 Task: Find a place to stay in Manbij, Syria from 5th to 12th September for 2 guests, with a price range of ₹10,000 to ₹15,000, 1 bedroom, 1 bed, 1 bathroom, and self check-in option.
Action: Mouse moved to (676, 105)
Screenshot: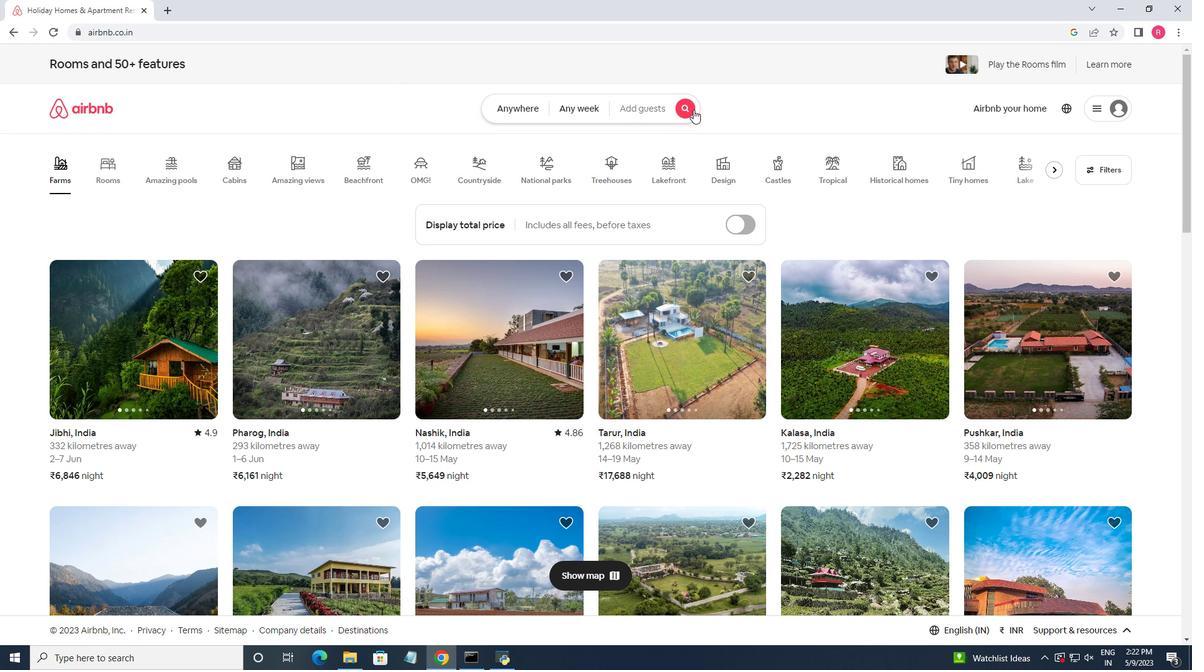
Action: Mouse pressed left at (676, 105)
Screenshot: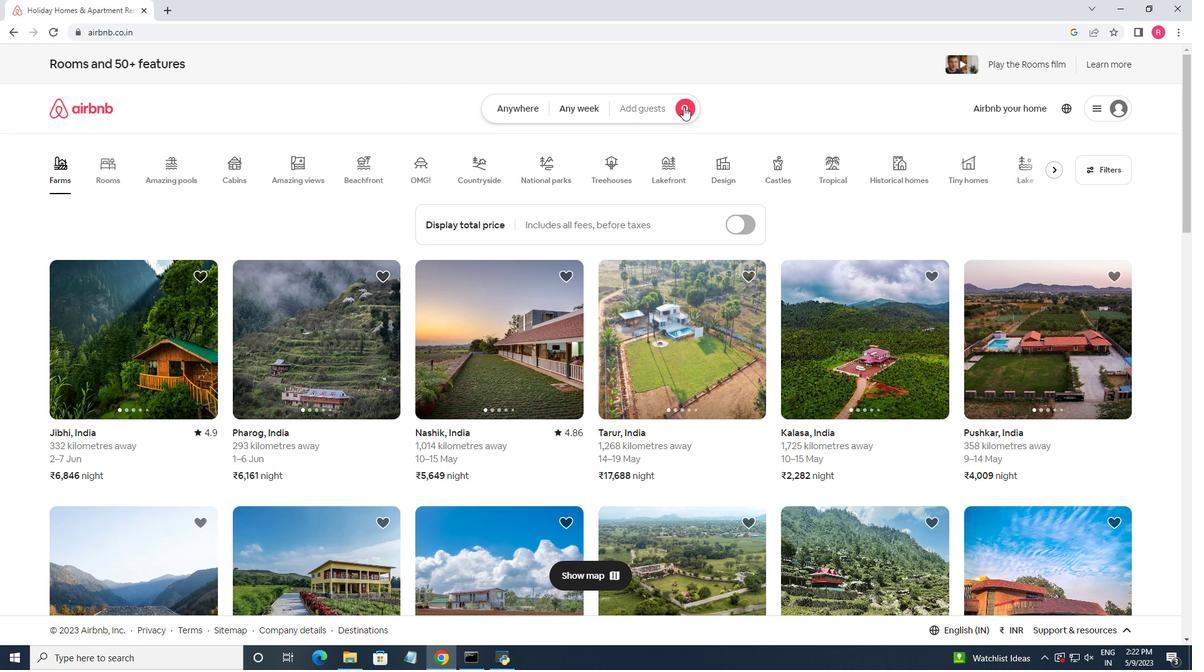 
Action: Mouse moved to (403, 158)
Screenshot: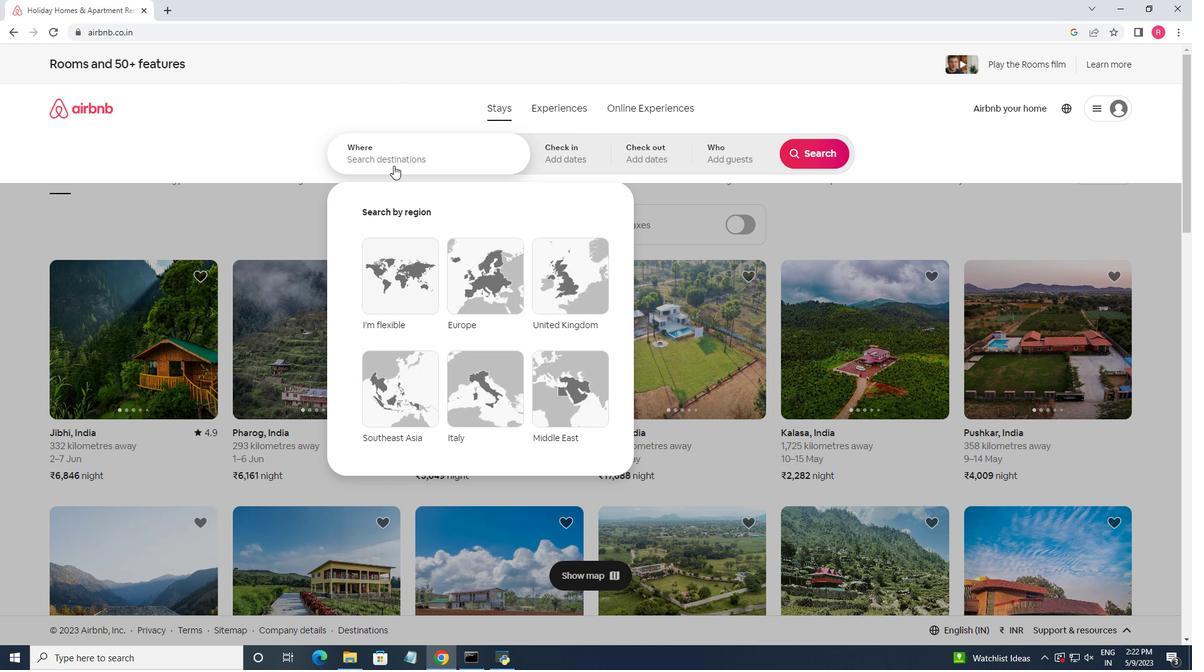 
Action: Mouse pressed left at (403, 158)
Screenshot: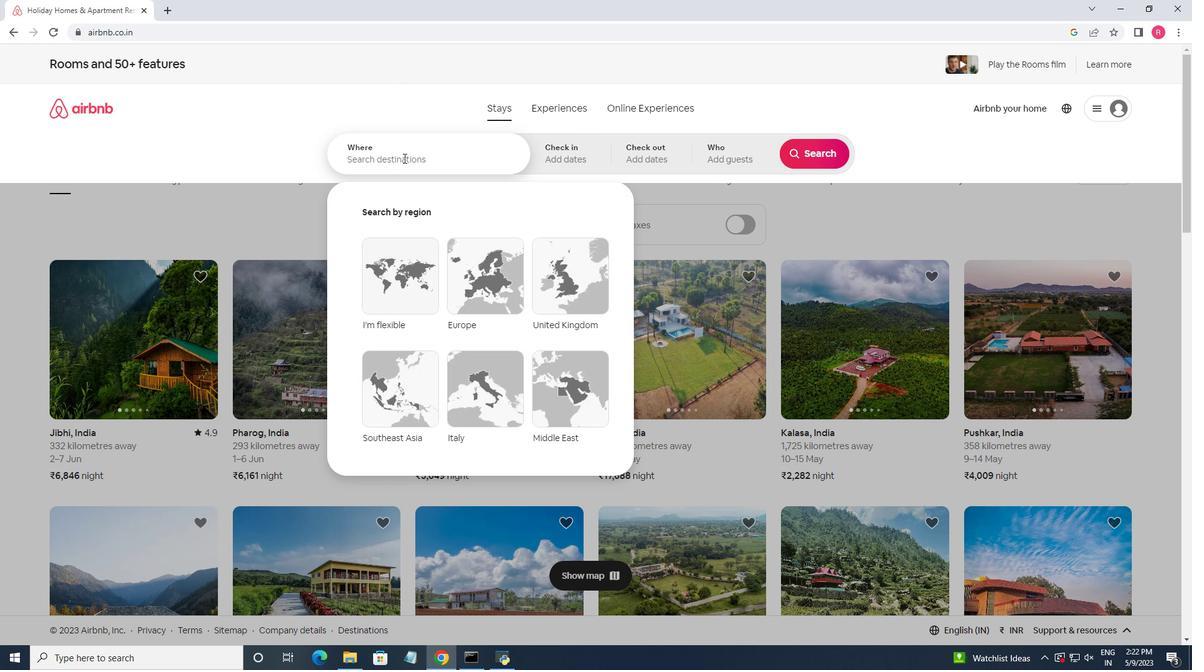
Action: Key pressed <Key.shift>Manbij
Screenshot: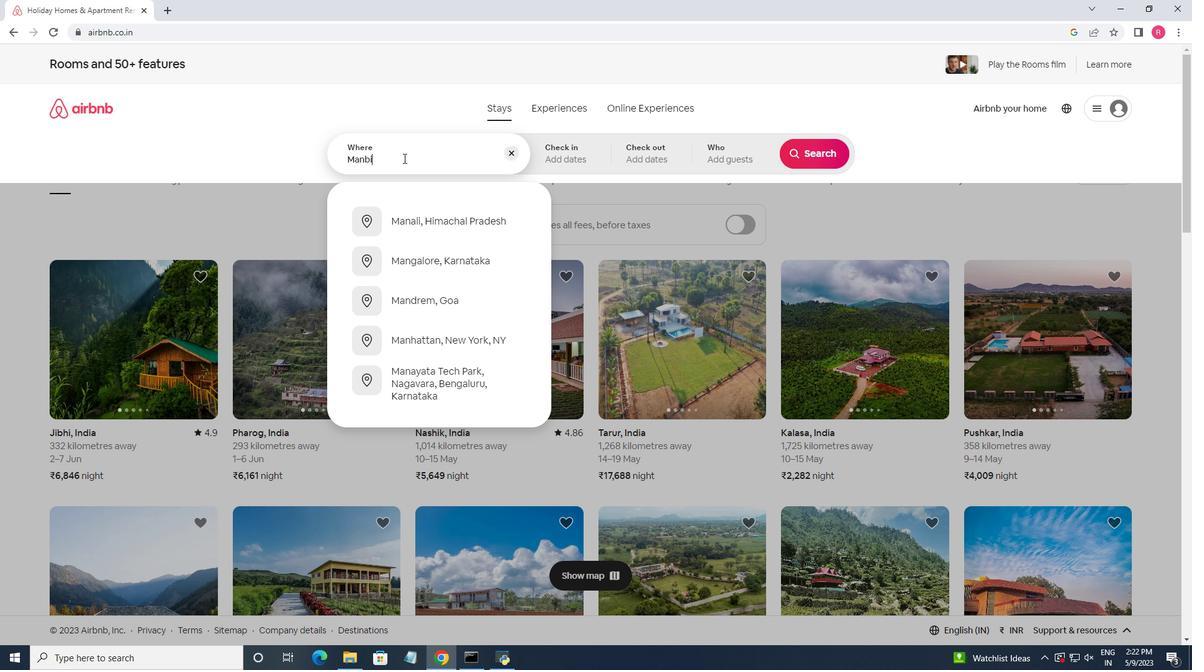 
Action: Mouse moved to (424, 220)
Screenshot: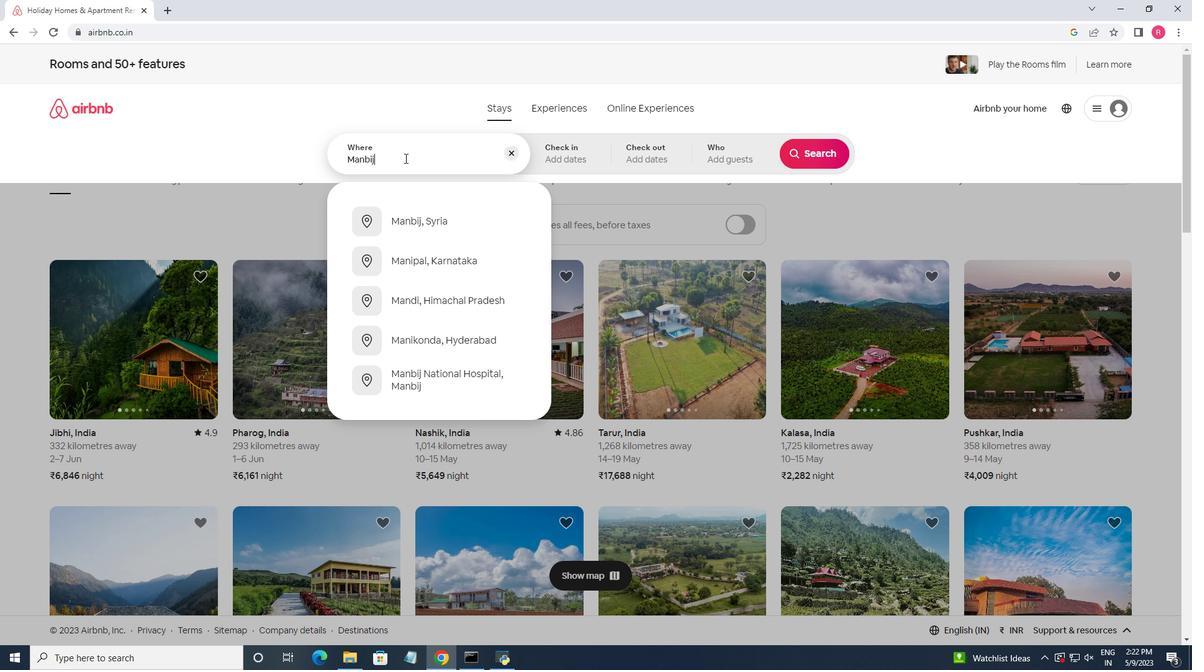 
Action: Mouse pressed left at (424, 220)
Screenshot: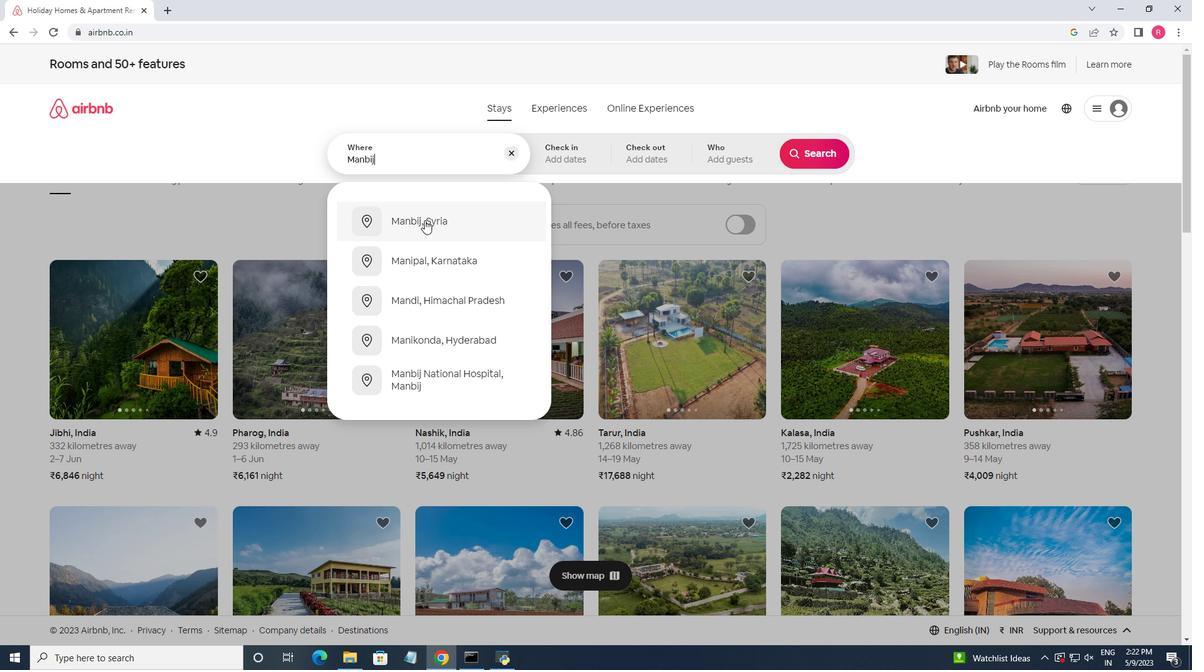 
Action: Mouse moved to (806, 253)
Screenshot: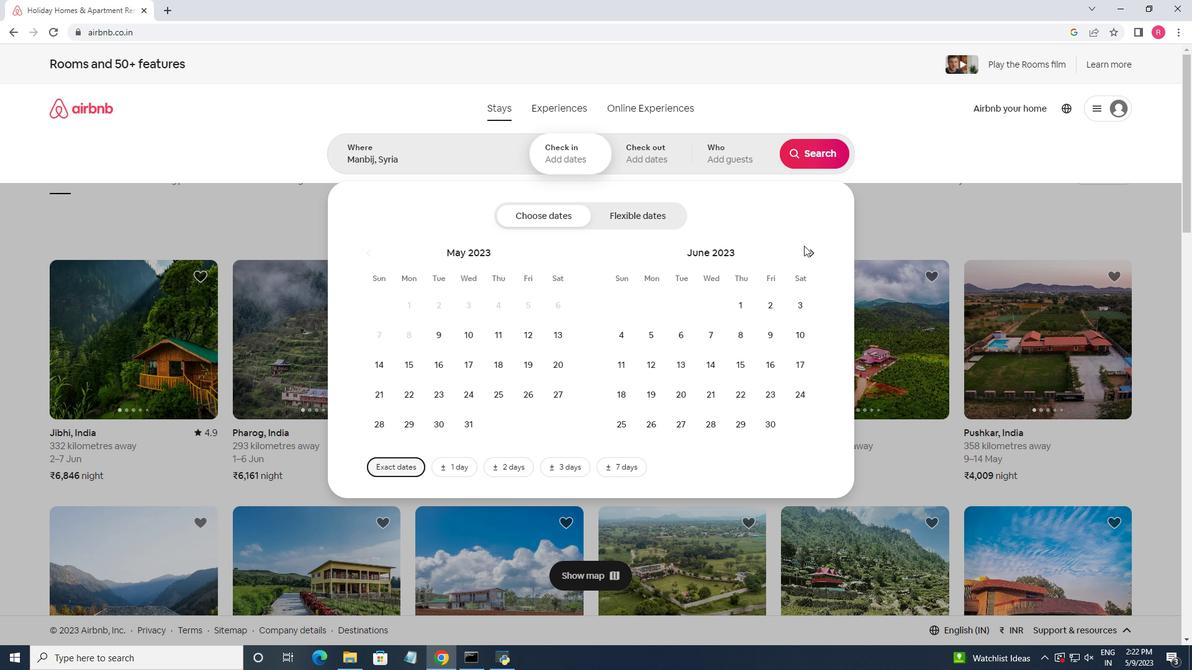 
Action: Mouse pressed left at (806, 253)
Screenshot: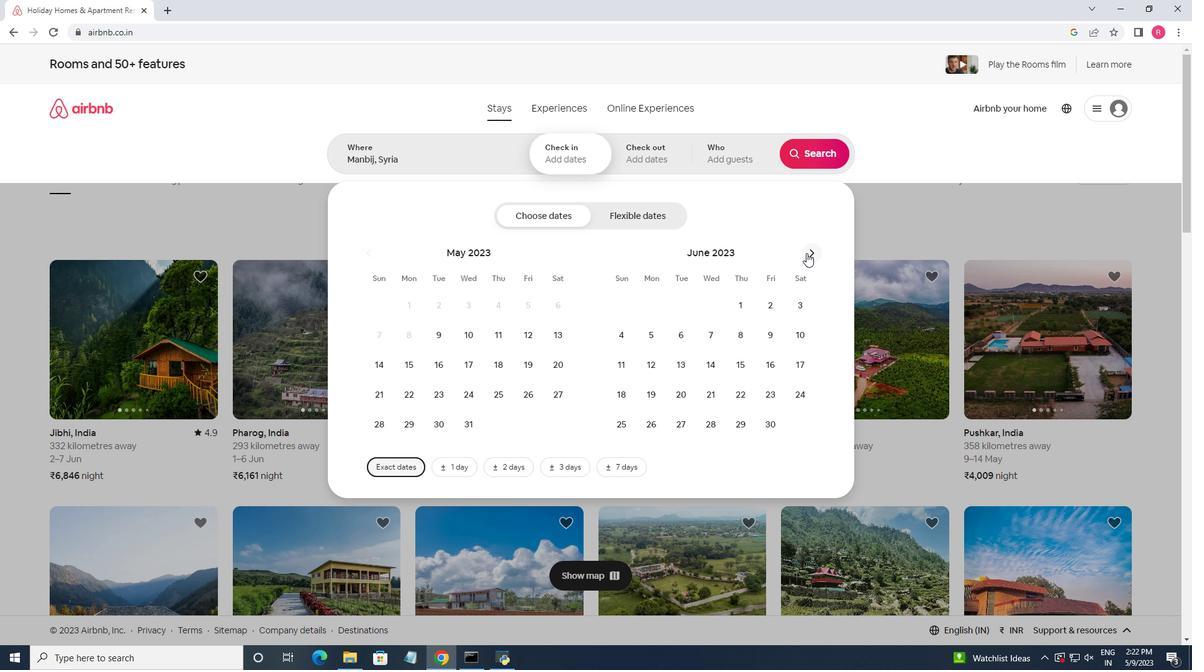 
Action: Mouse pressed left at (806, 253)
Screenshot: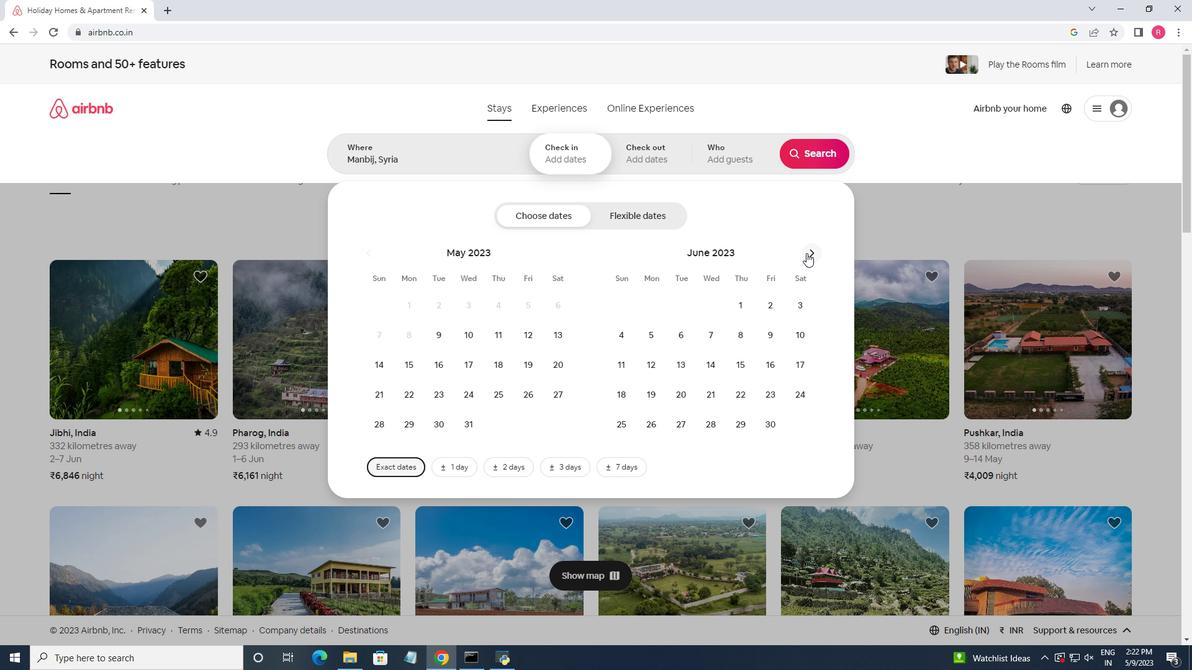 
Action: Mouse pressed left at (806, 253)
Screenshot: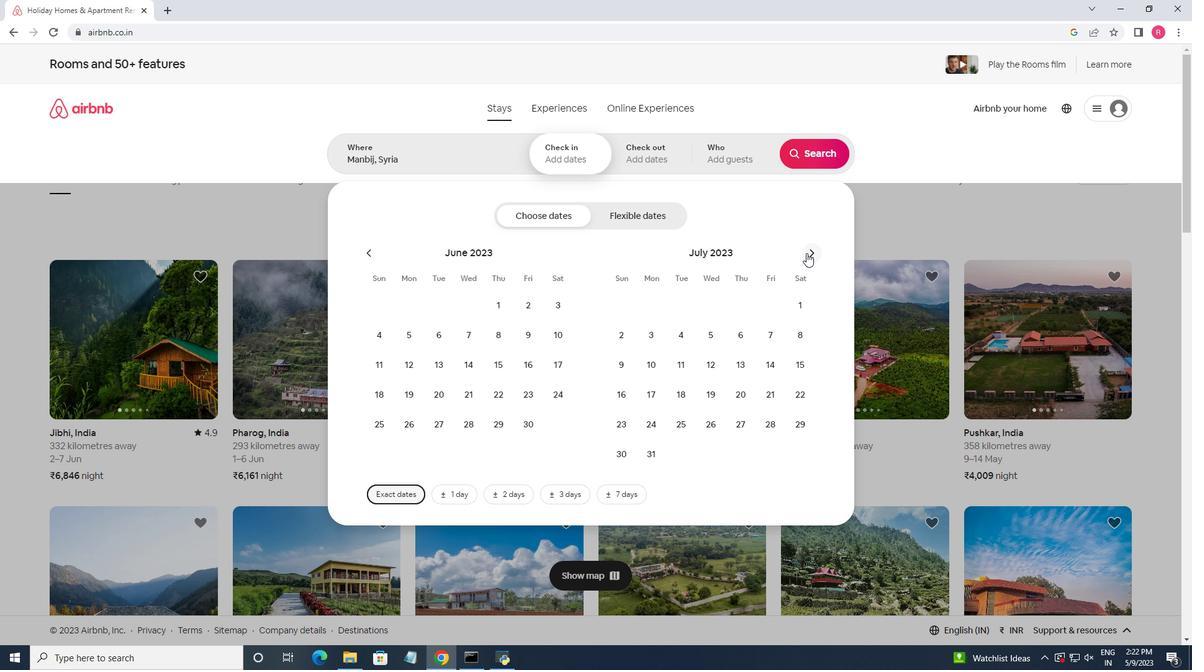 
Action: Mouse pressed left at (806, 253)
Screenshot: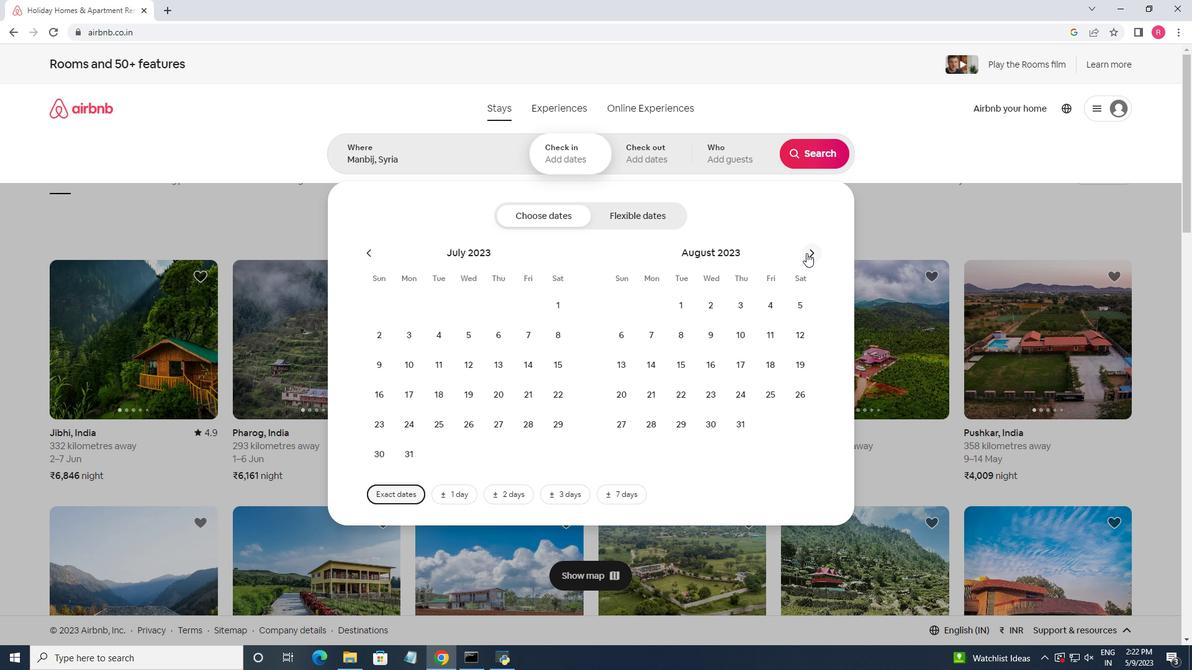
Action: Mouse moved to (693, 335)
Screenshot: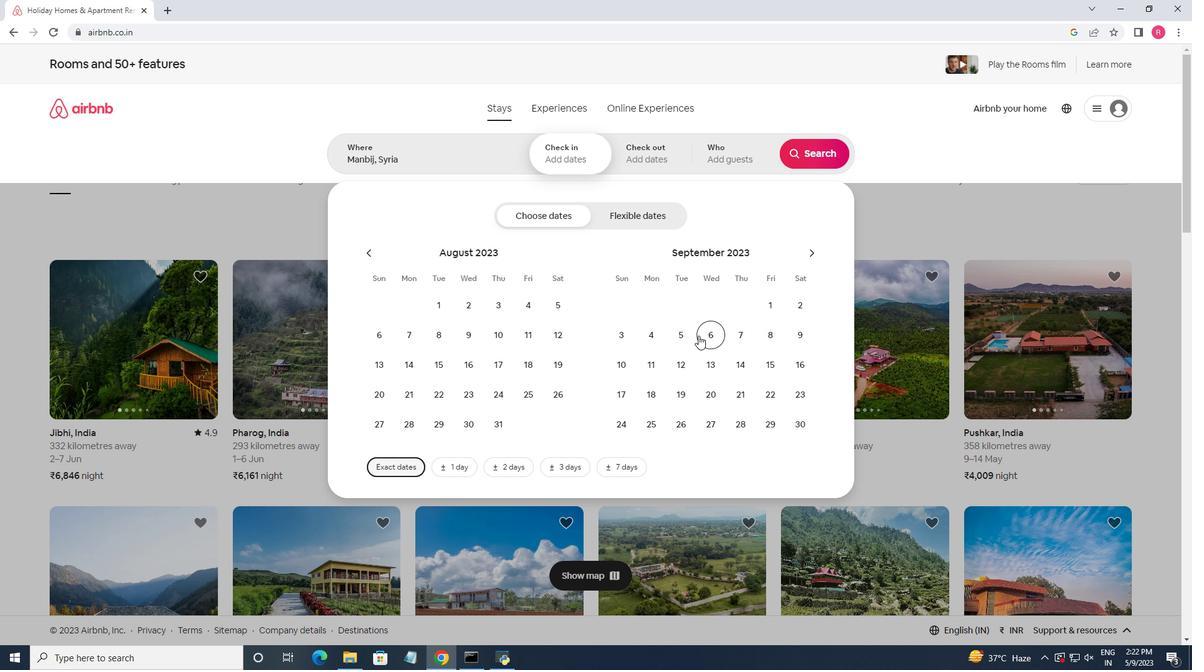 
Action: Mouse pressed left at (693, 335)
Screenshot: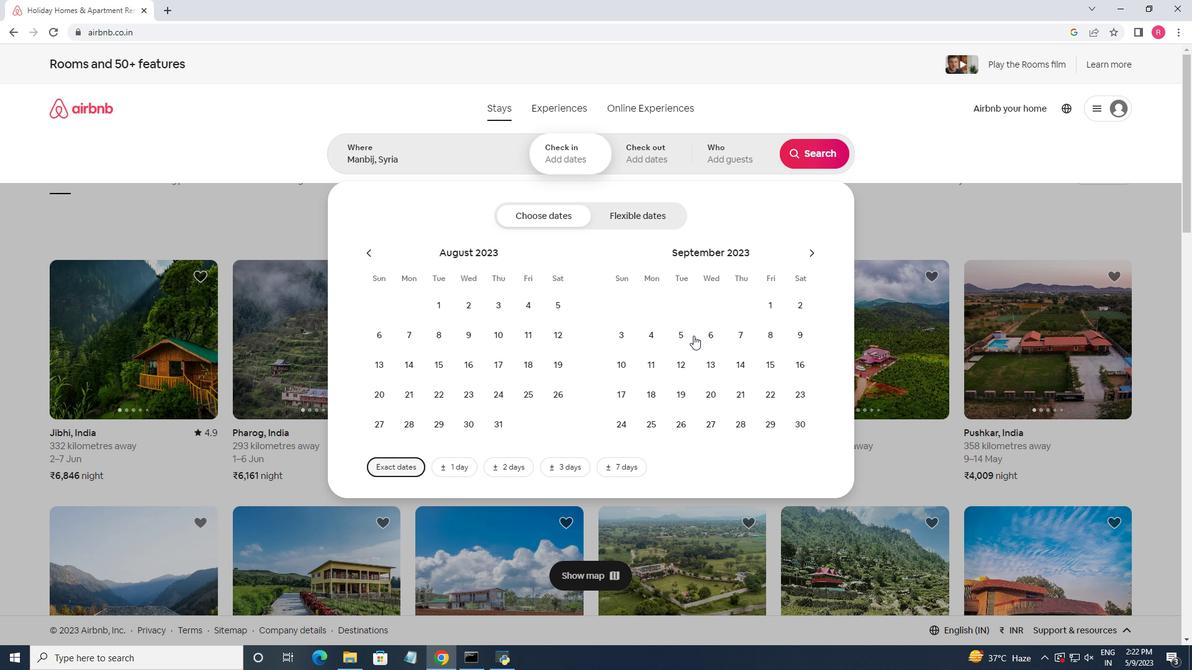 
Action: Mouse moved to (684, 359)
Screenshot: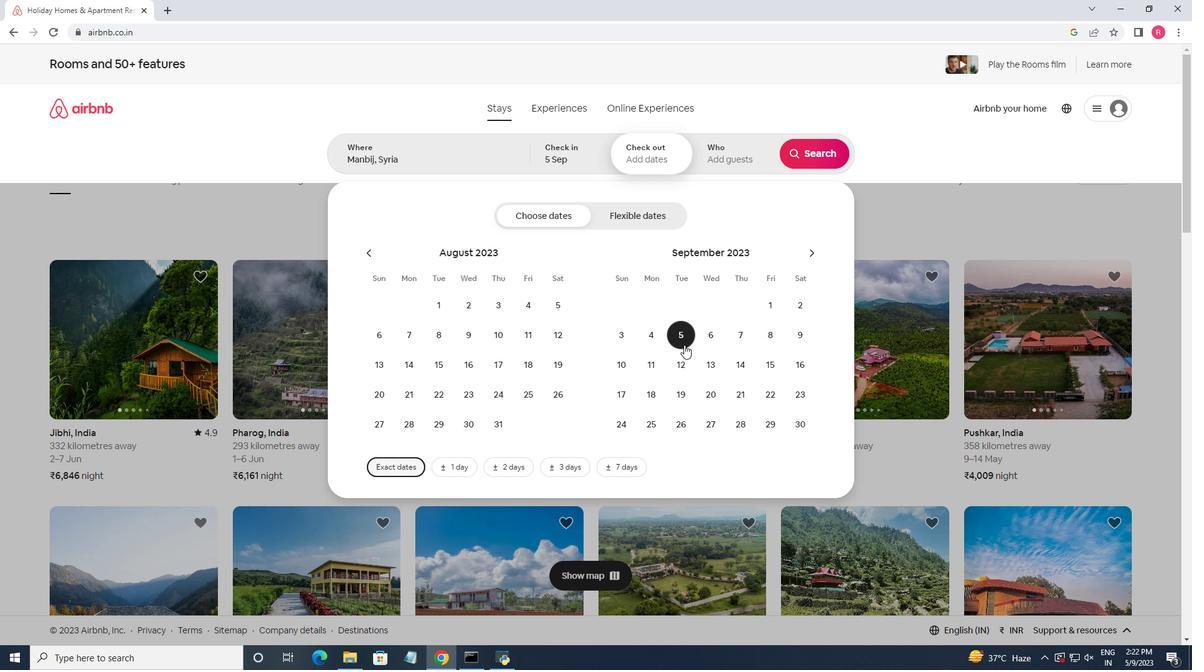 
Action: Mouse pressed left at (684, 359)
Screenshot: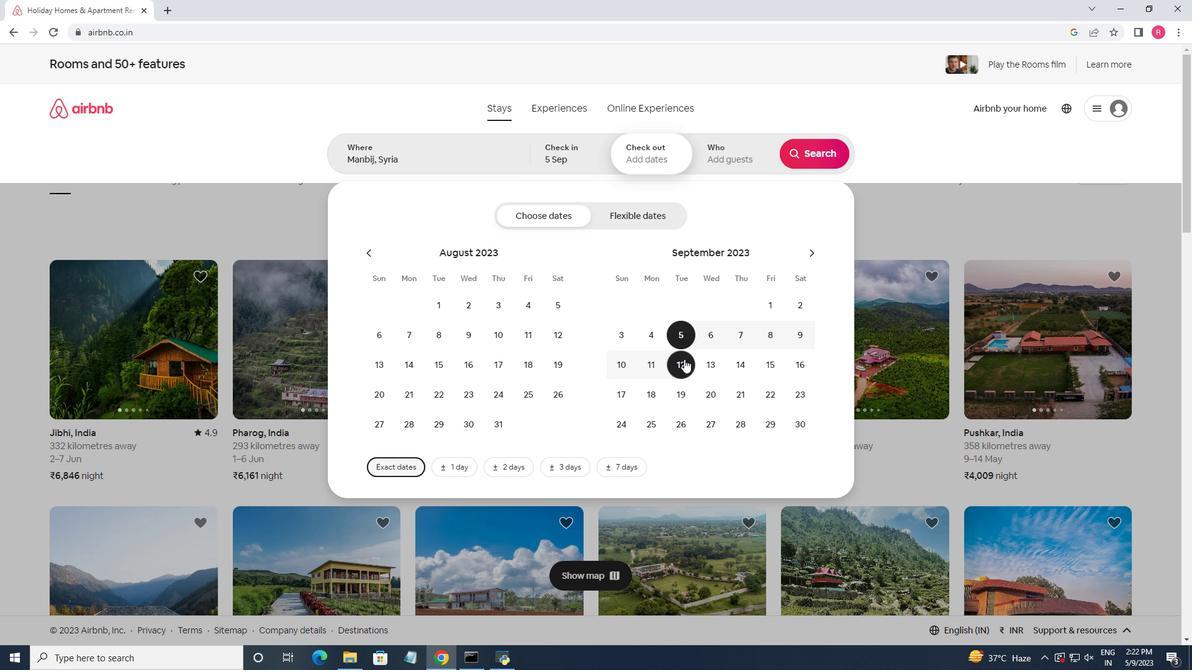 
Action: Mouse moved to (728, 148)
Screenshot: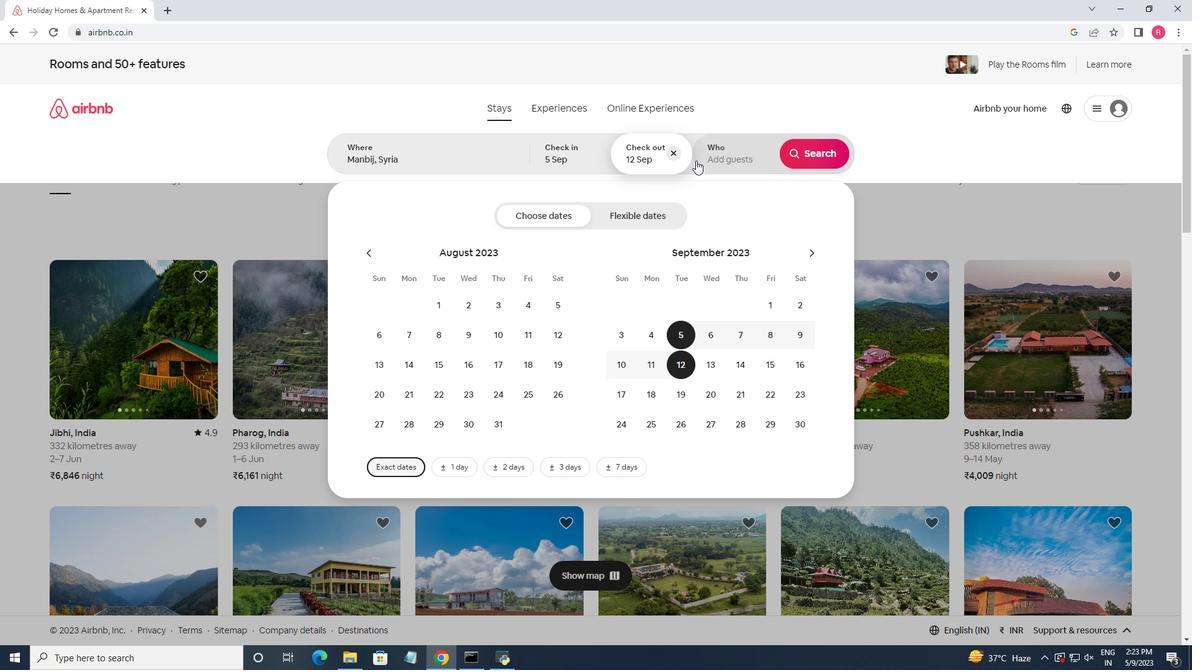
Action: Mouse pressed left at (728, 148)
Screenshot: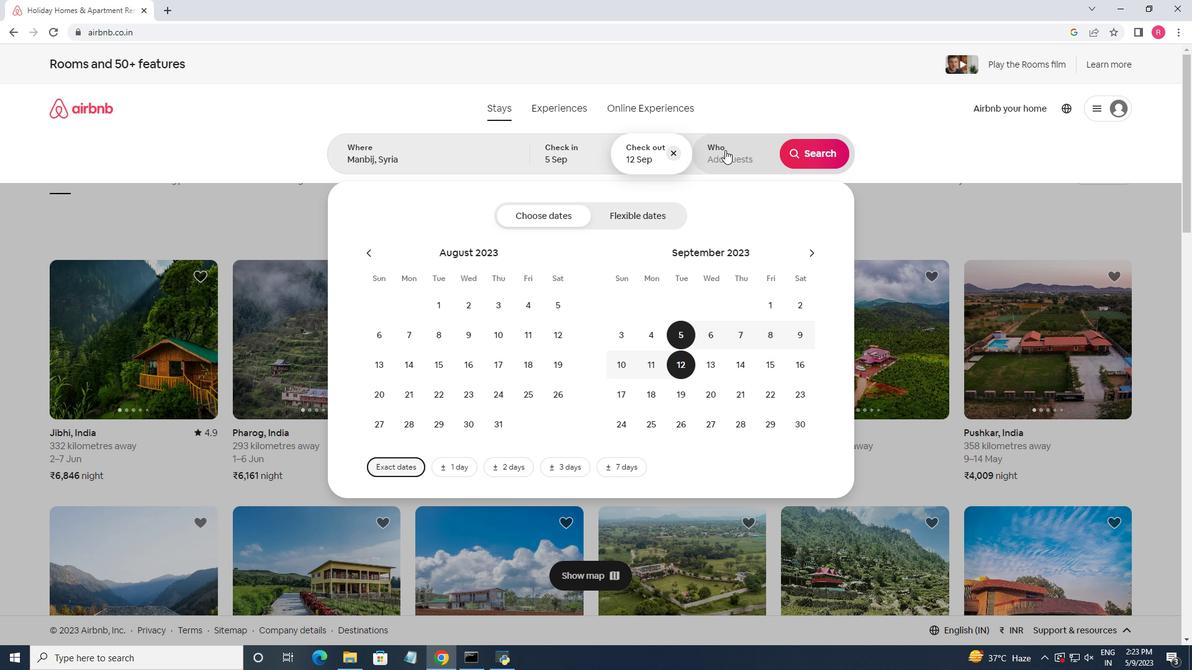 
Action: Mouse moved to (815, 218)
Screenshot: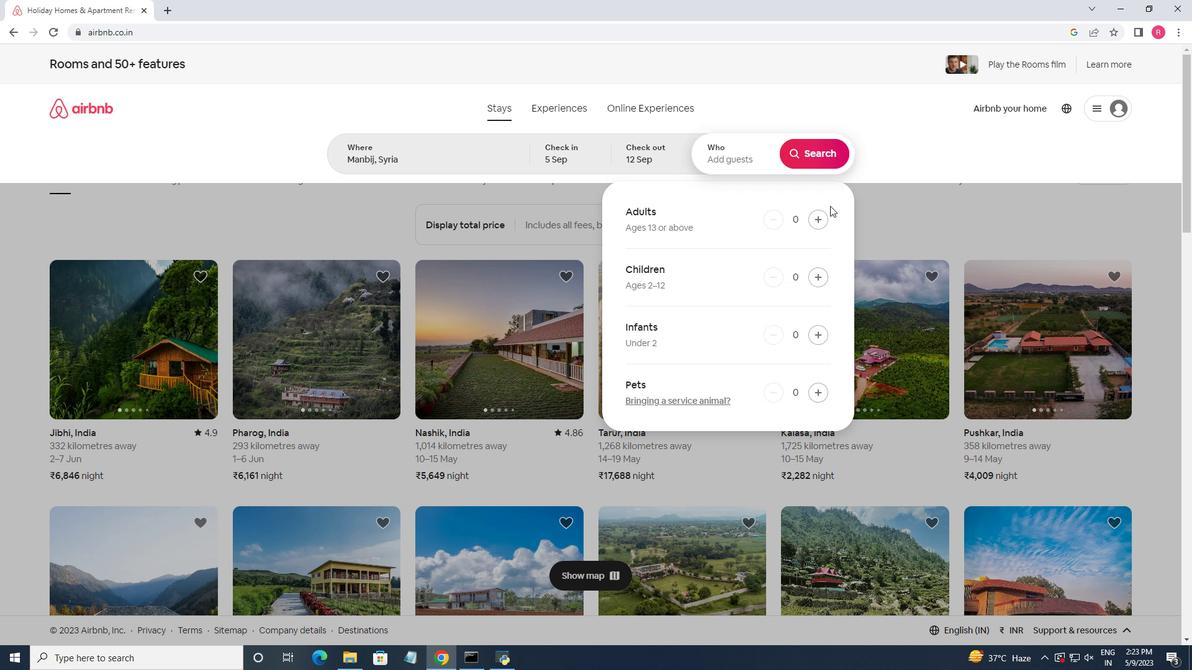 
Action: Mouse pressed left at (815, 218)
Screenshot: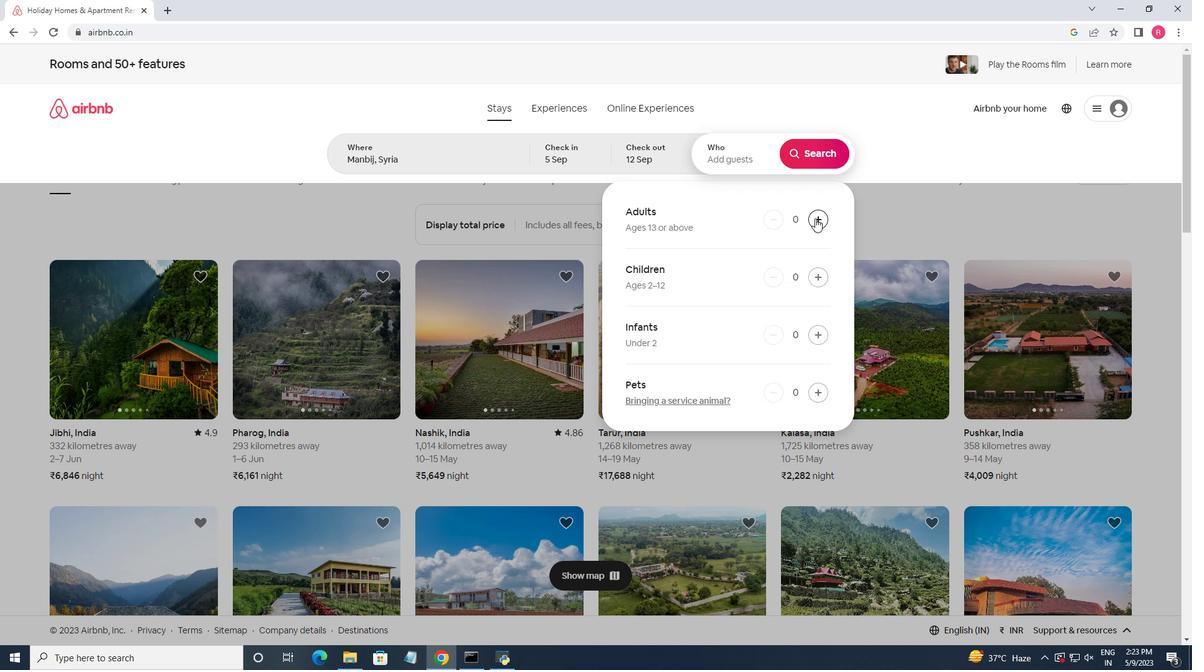 
Action: Mouse pressed left at (815, 218)
Screenshot: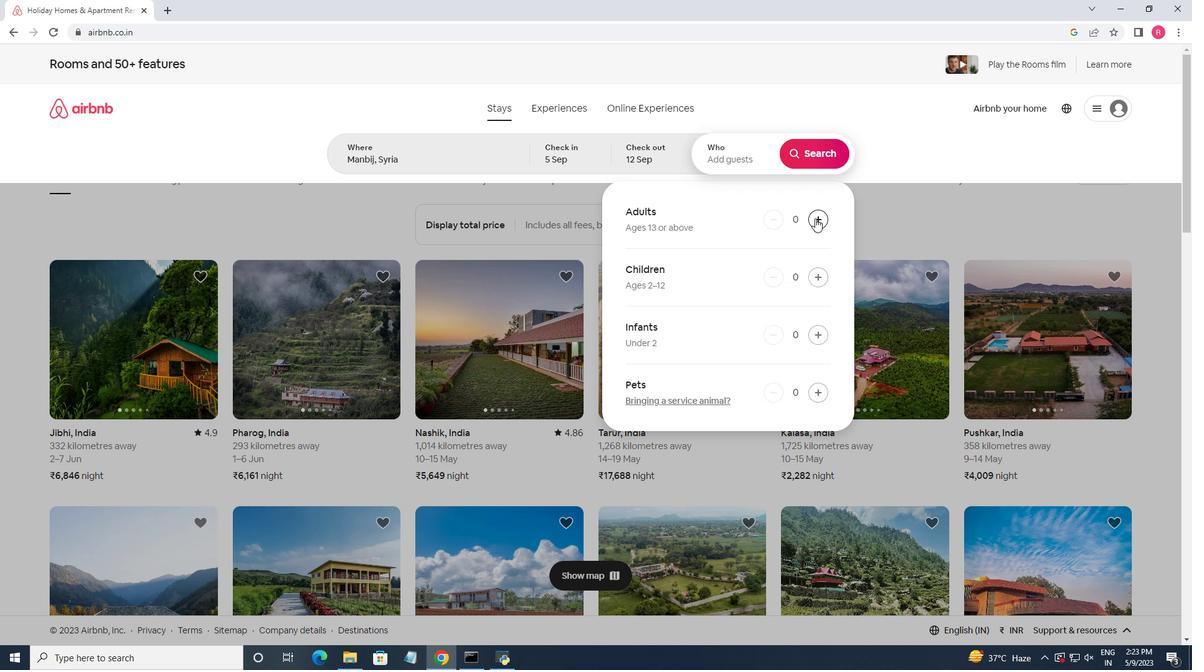 
Action: Mouse moved to (805, 150)
Screenshot: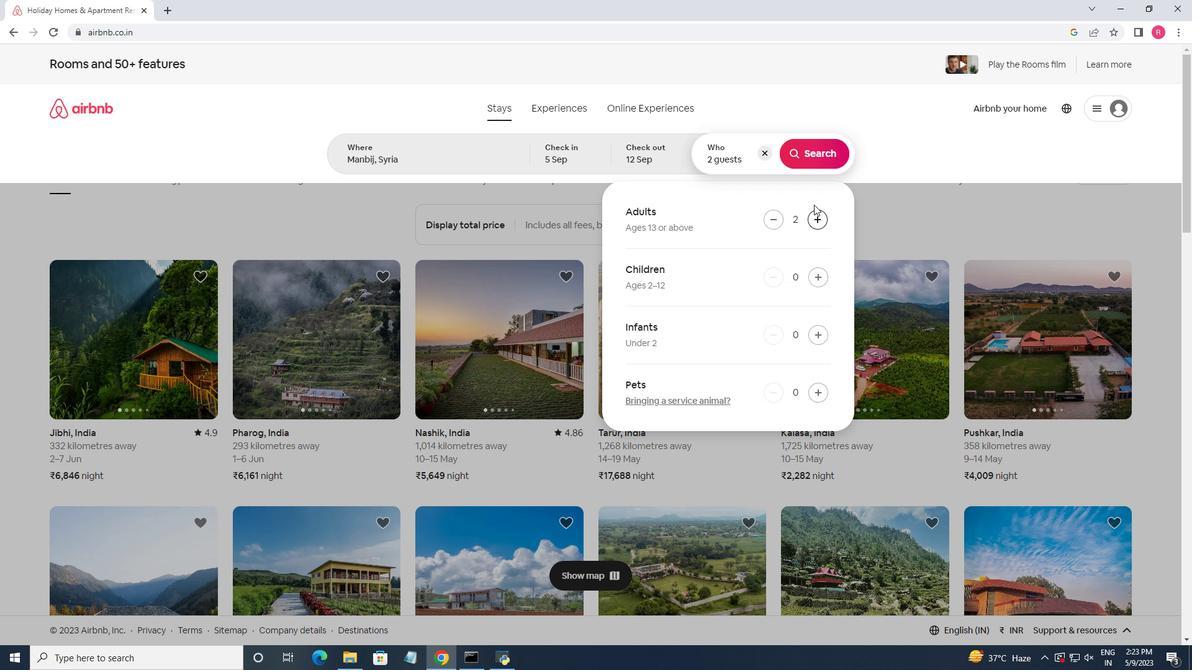 
Action: Mouse pressed left at (805, 150)
Screenshot: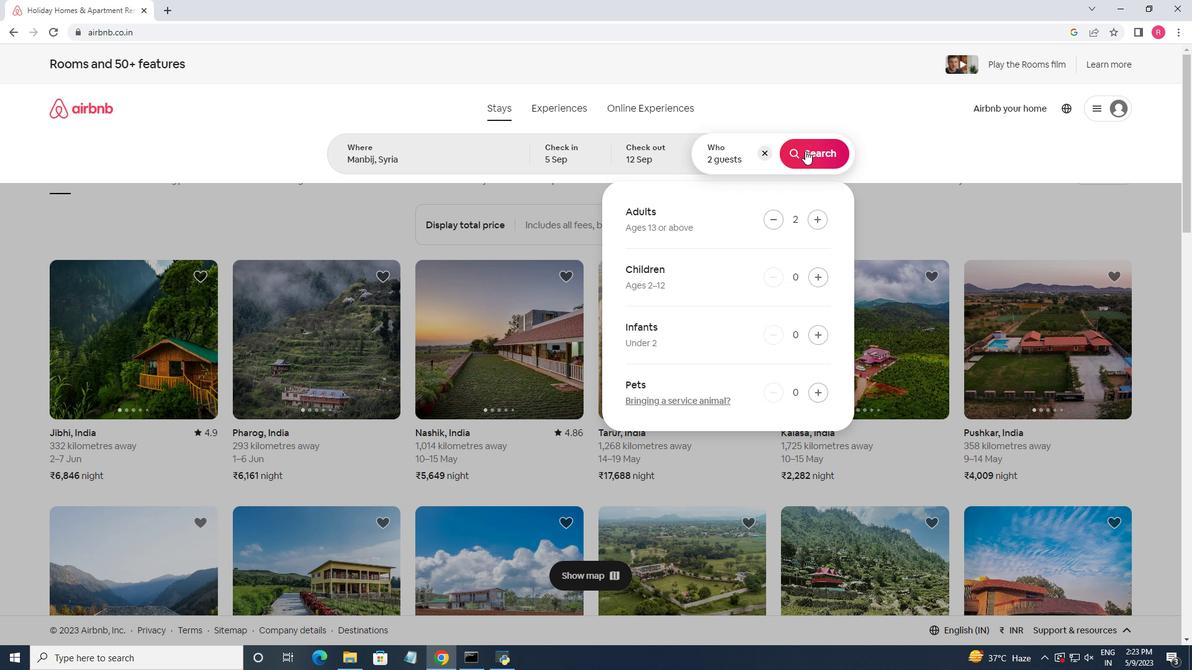 
Action: Mouse moved to (1129, 119)
Screenshot: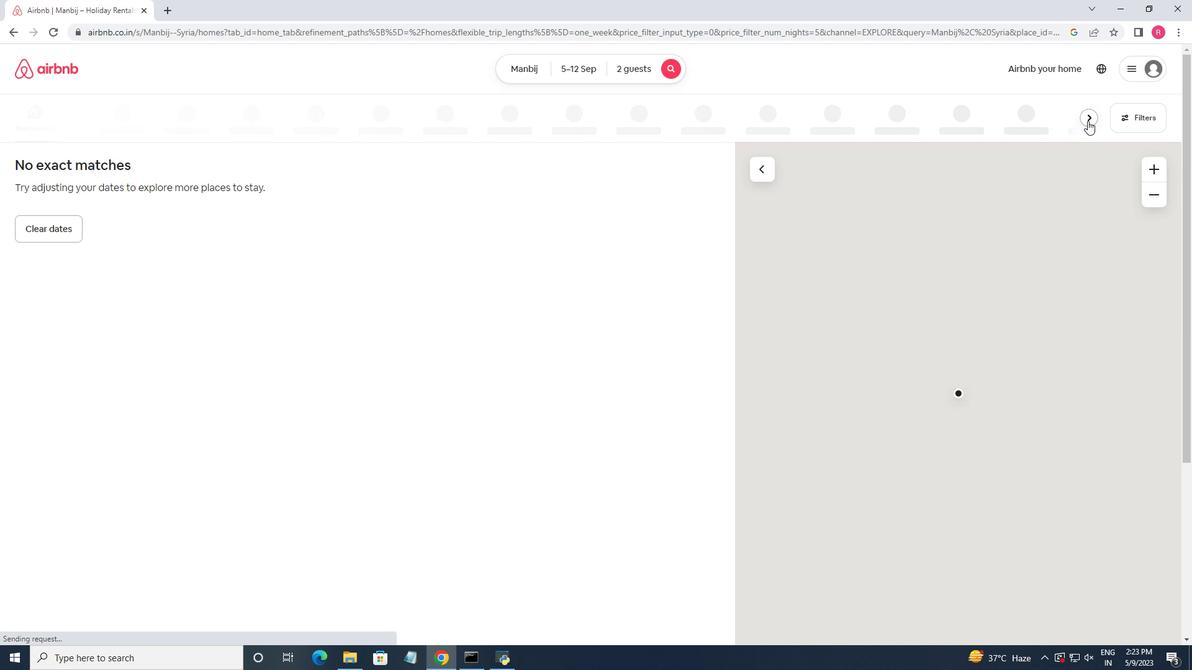 
Action: Mouse pressed left at (1129, 119)
Screenshot: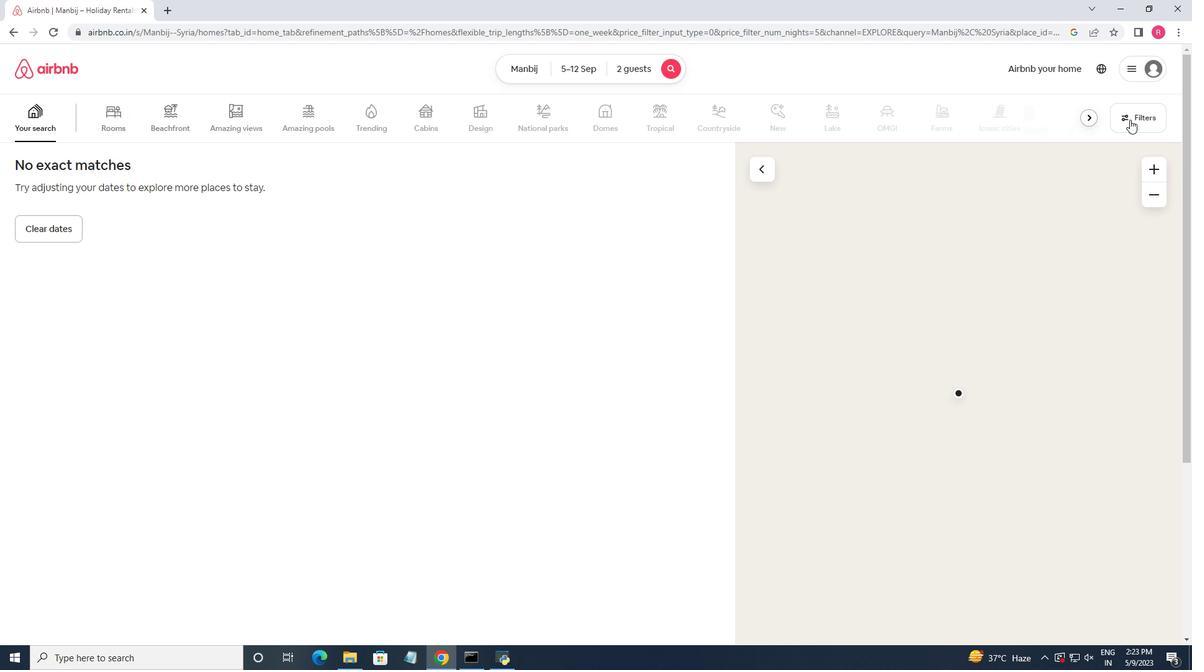 
Action: Mouse moved to (694, 325)
Screenshot: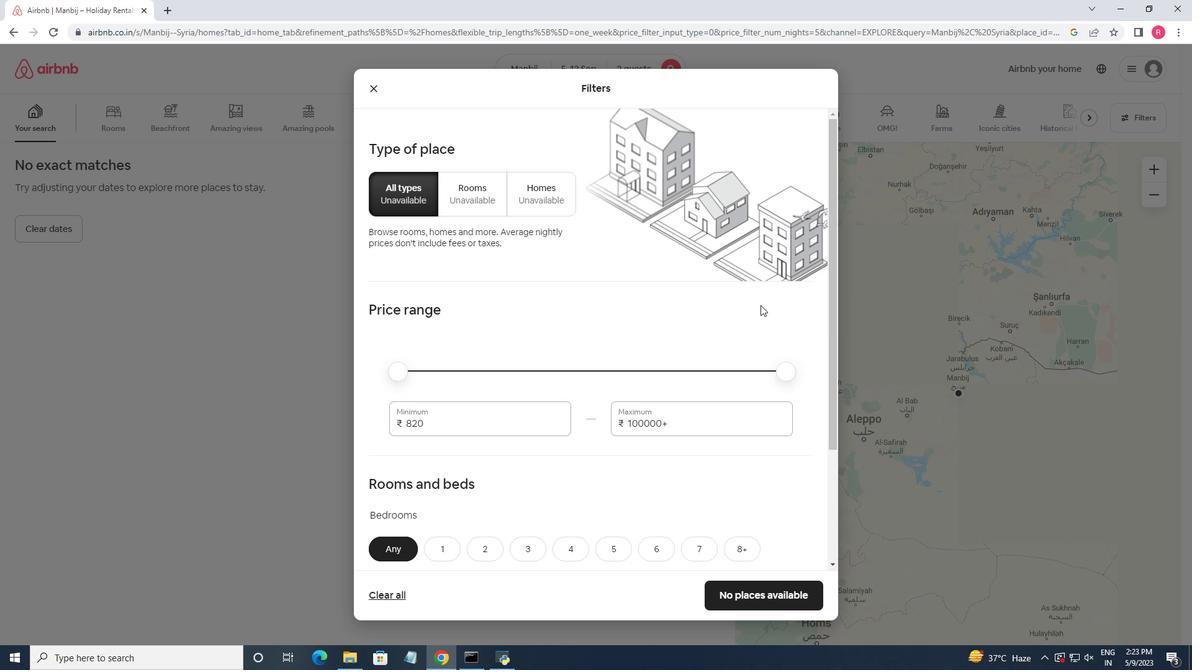 
Action: Mouse scrolled (694, 325) with delta (0, 0)
Screenshot: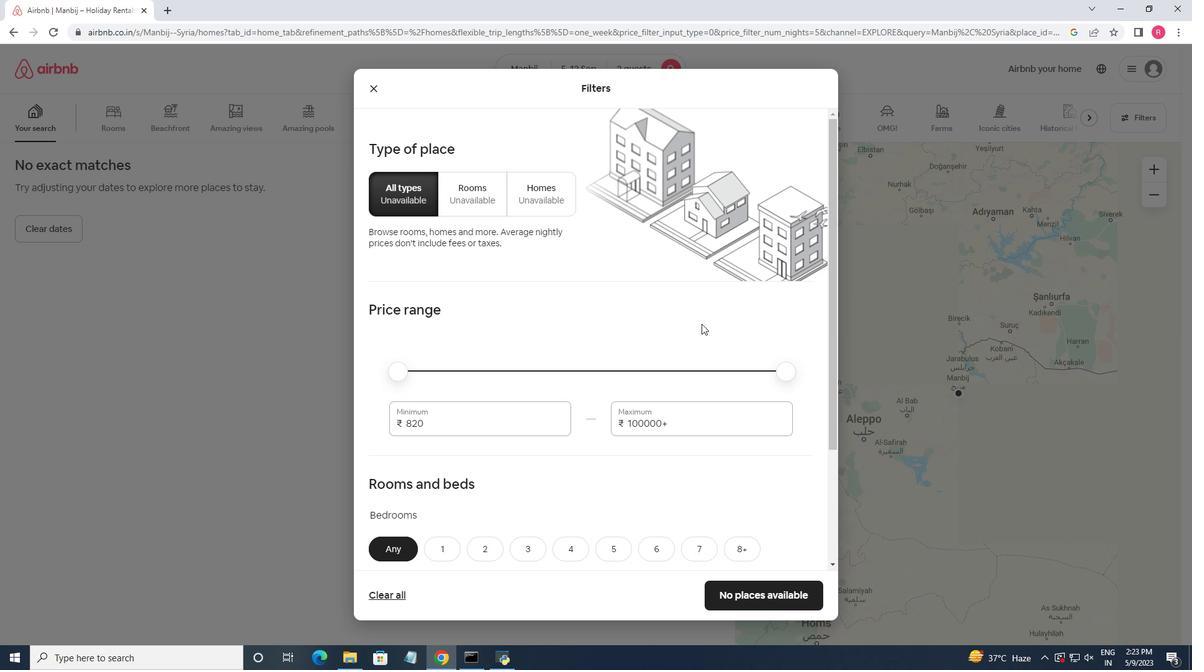 
Action: Mouse moved to (463, 350)
Screenshot: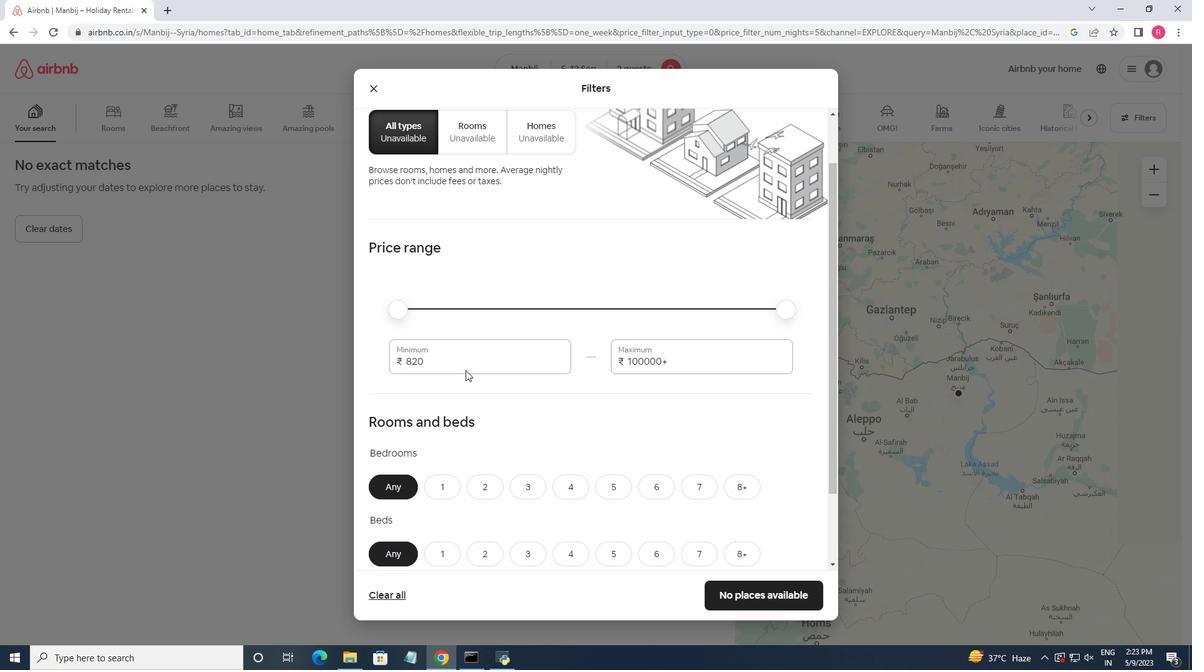 
Action: Mouse pressed left at (463, 350)
Screenshot: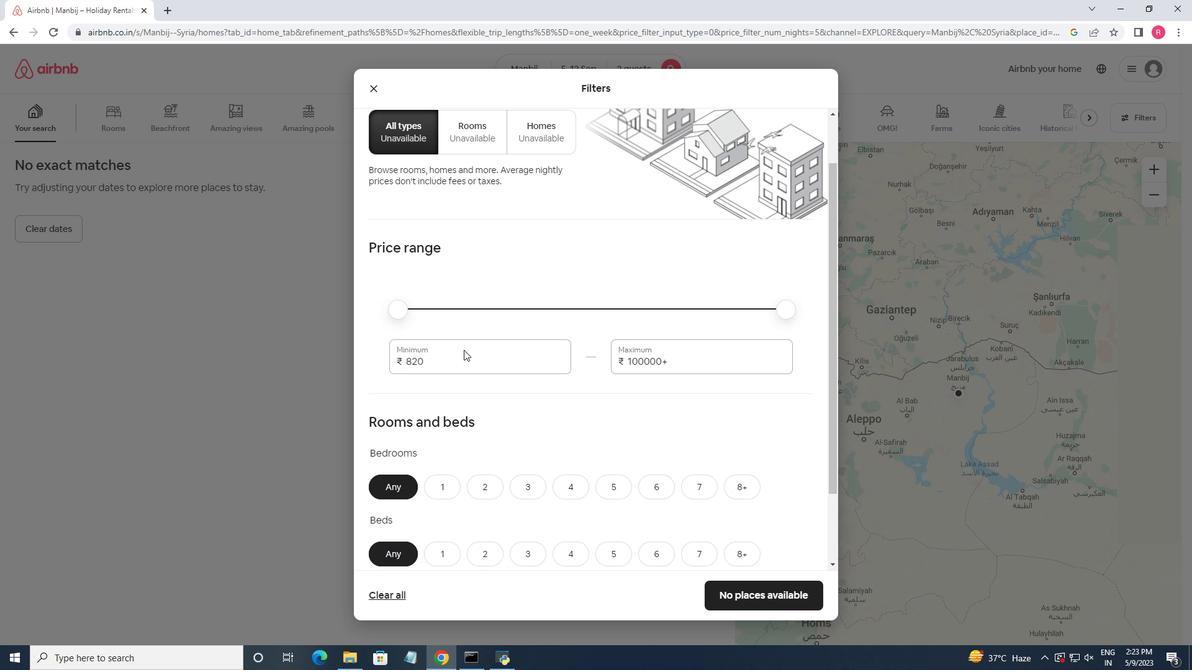 
Action: Mouse moved to (462, 350)
Screenshot: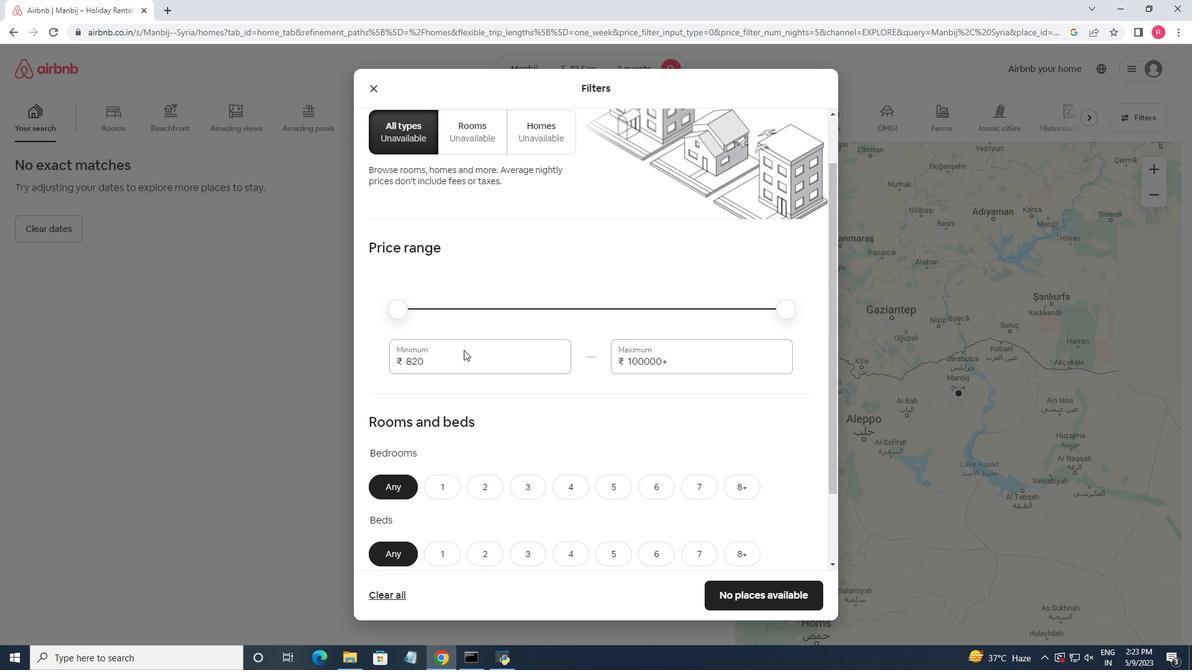 
Action: Mouse pressed left at (462, 350)
Screenshot: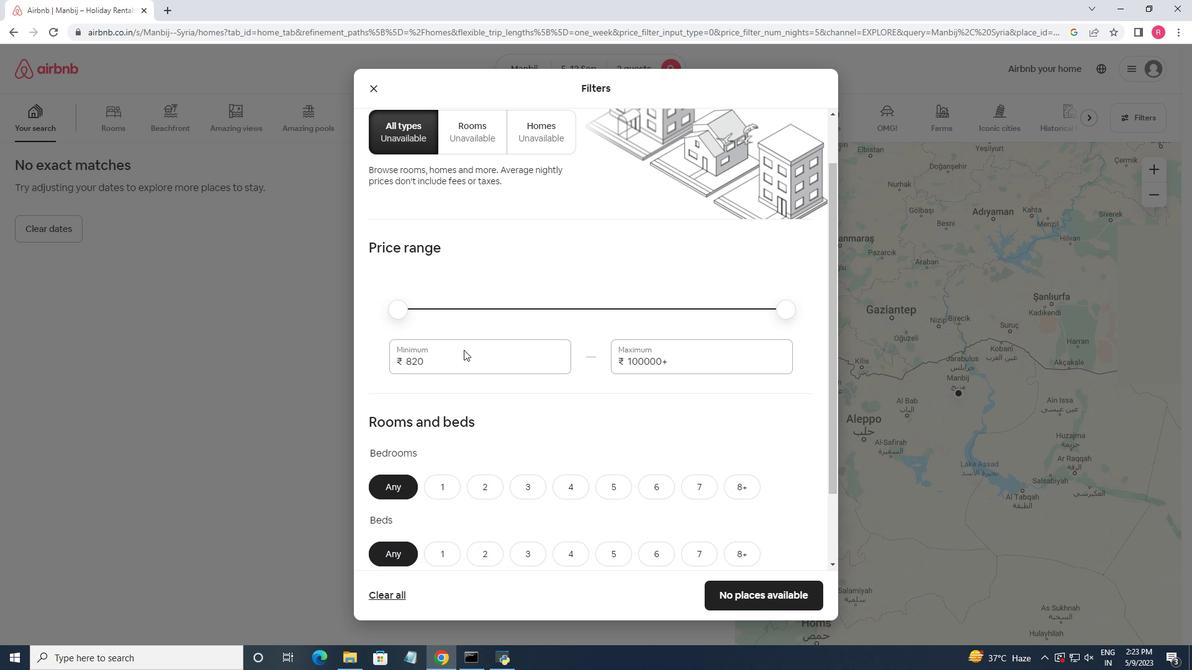 
Action: Mouse moved to (448, 340)
Screenshot: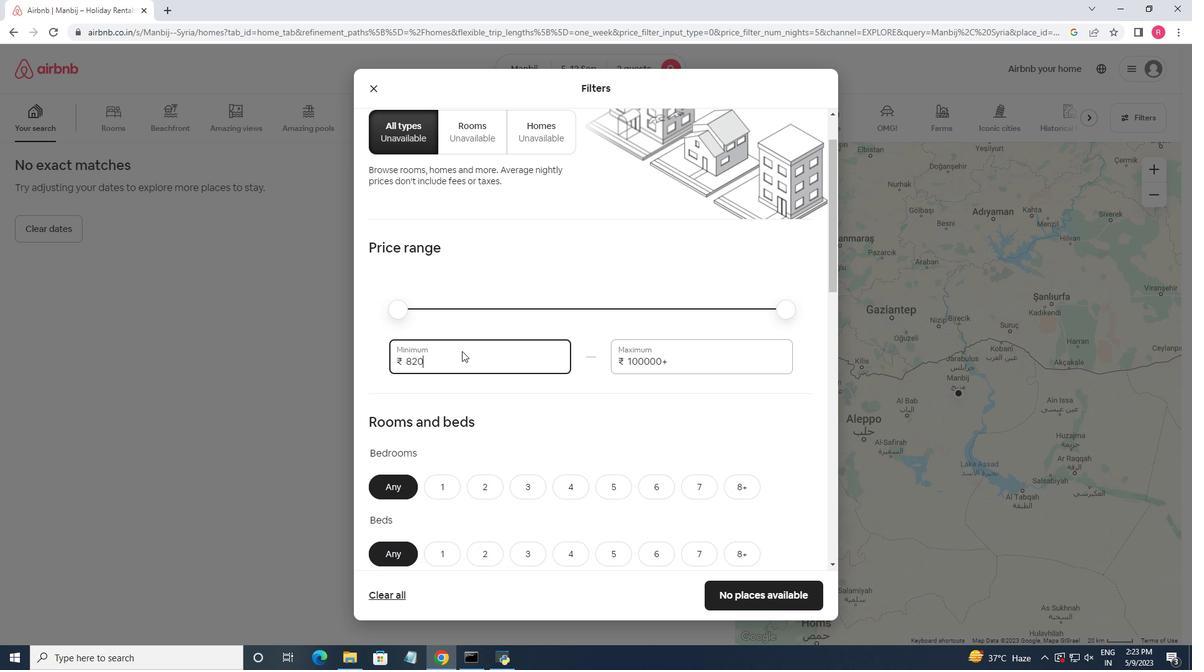 
Action: Mouse pressed left at (448, 340)
Screenshot: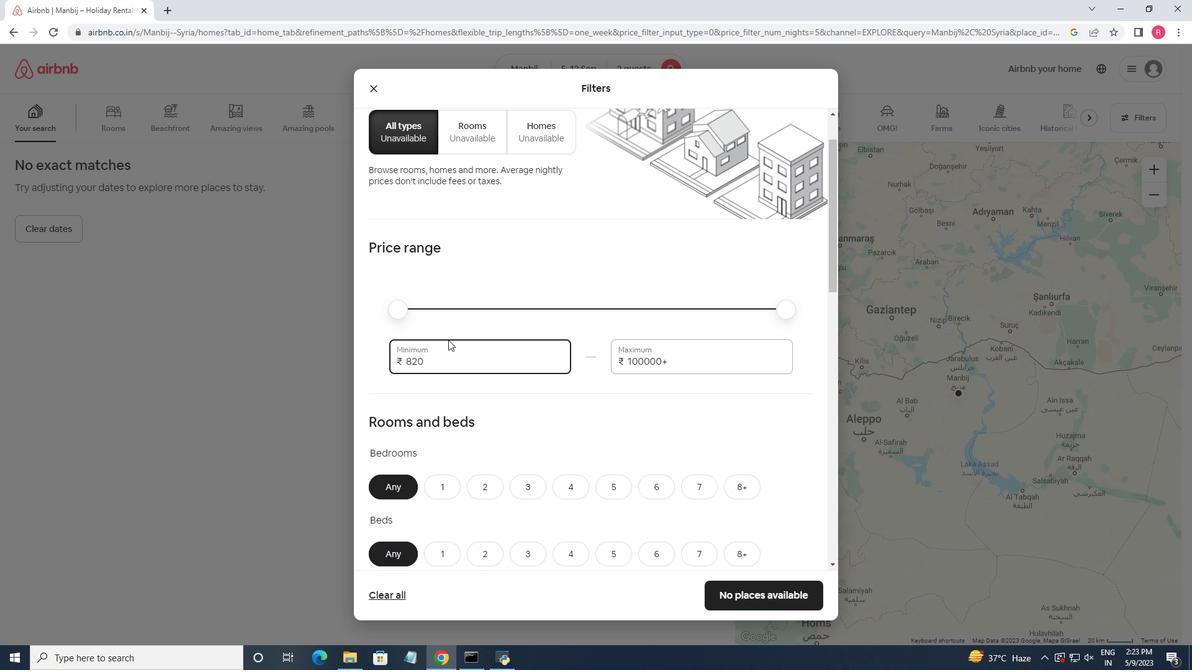 
Action: Mouse moved to (448, 360)
Screenshot: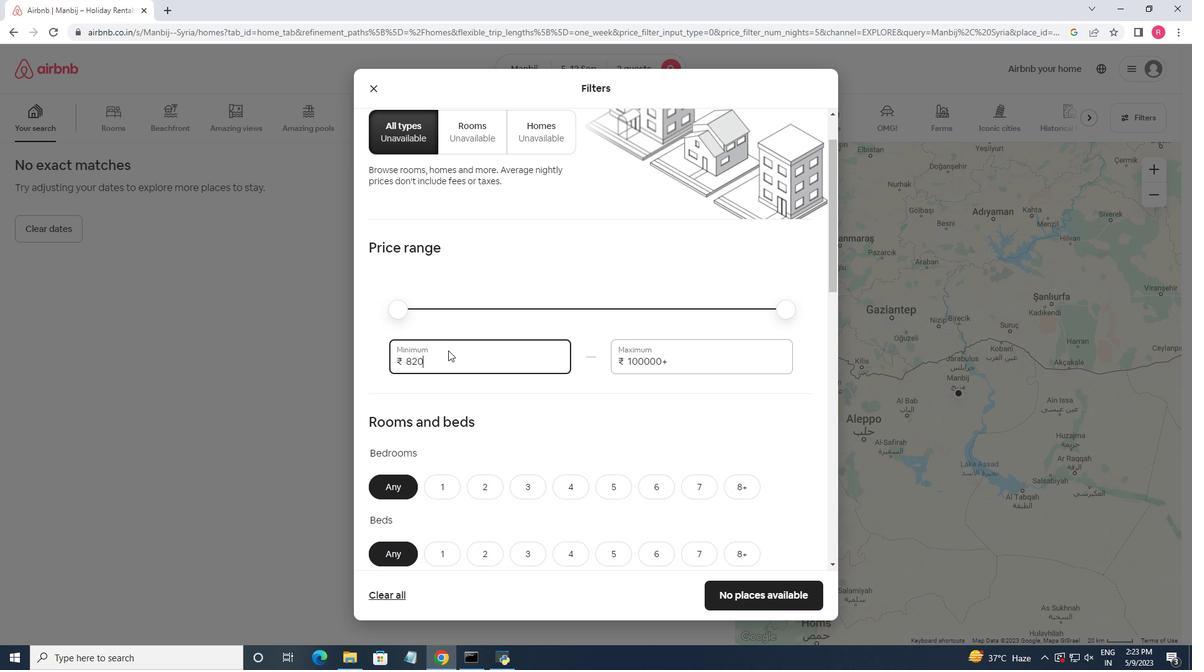 
Action: Mouse pressed left at (448, 360)
Screenshot: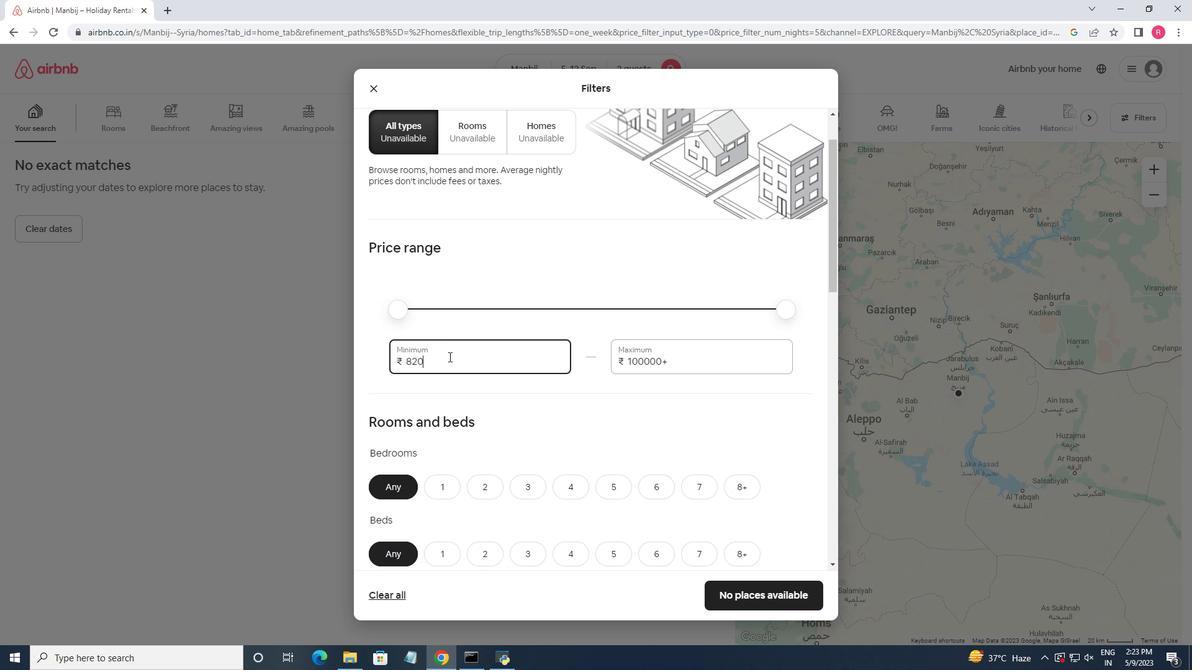 
Action: Mouse pressed left at (448, 360)
Screenshot: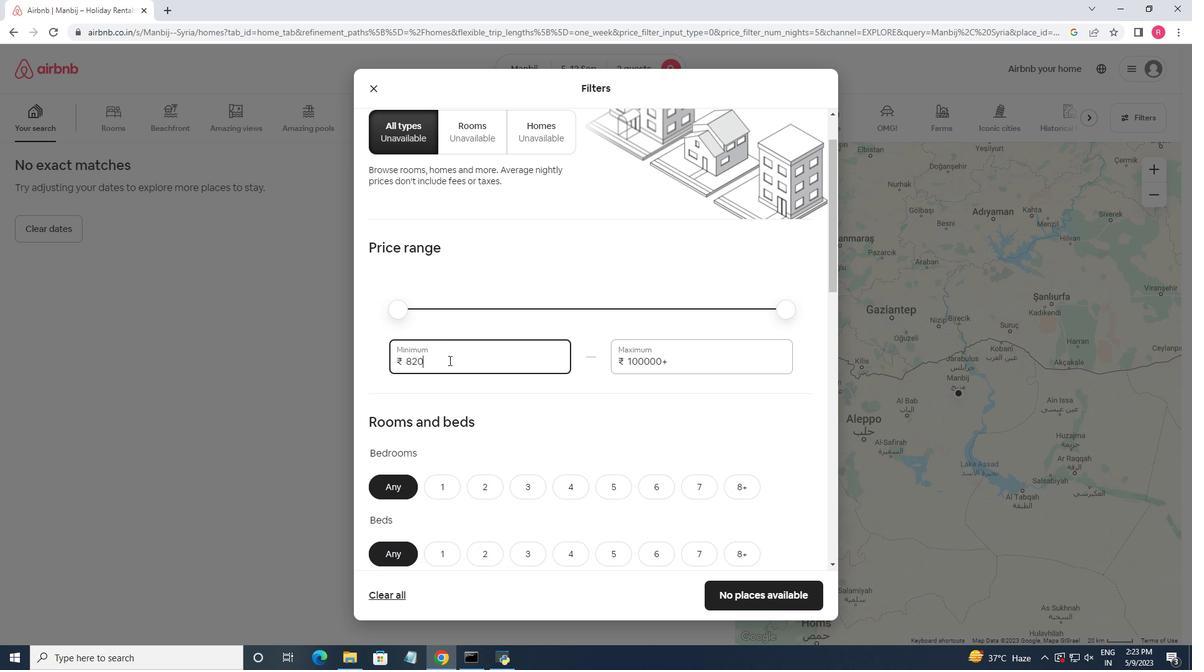 
Action: Key pressed 10000<Key.tab>15000
Screenshot: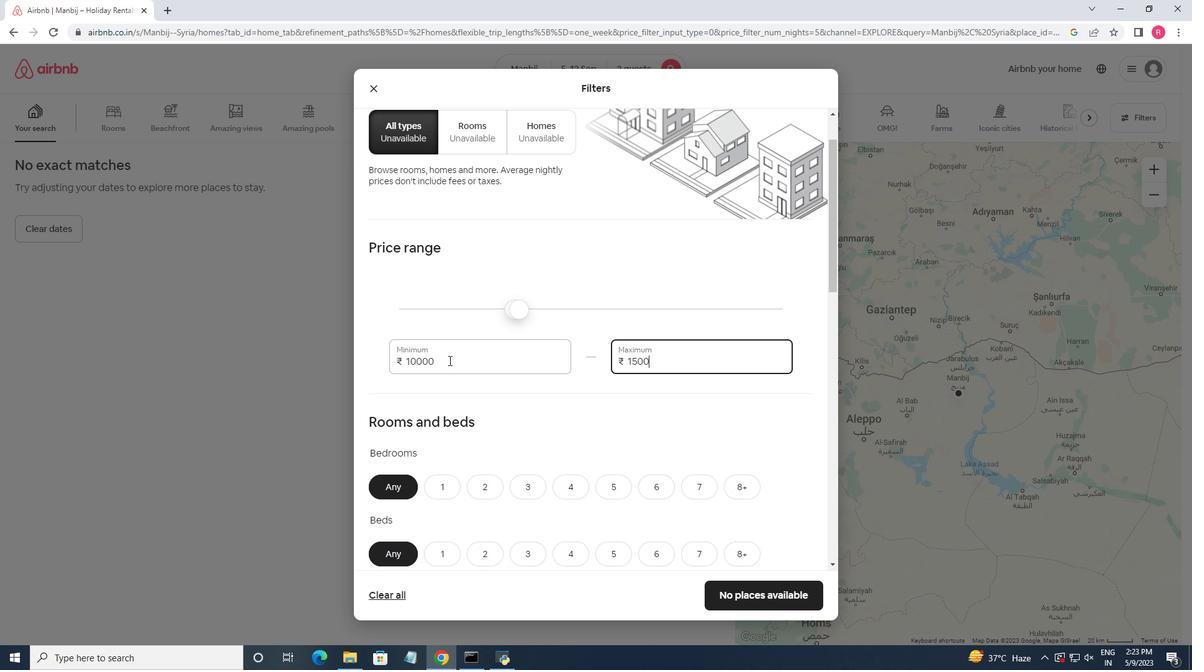
Action: Mouse moved to (502, 453)
Screenshot: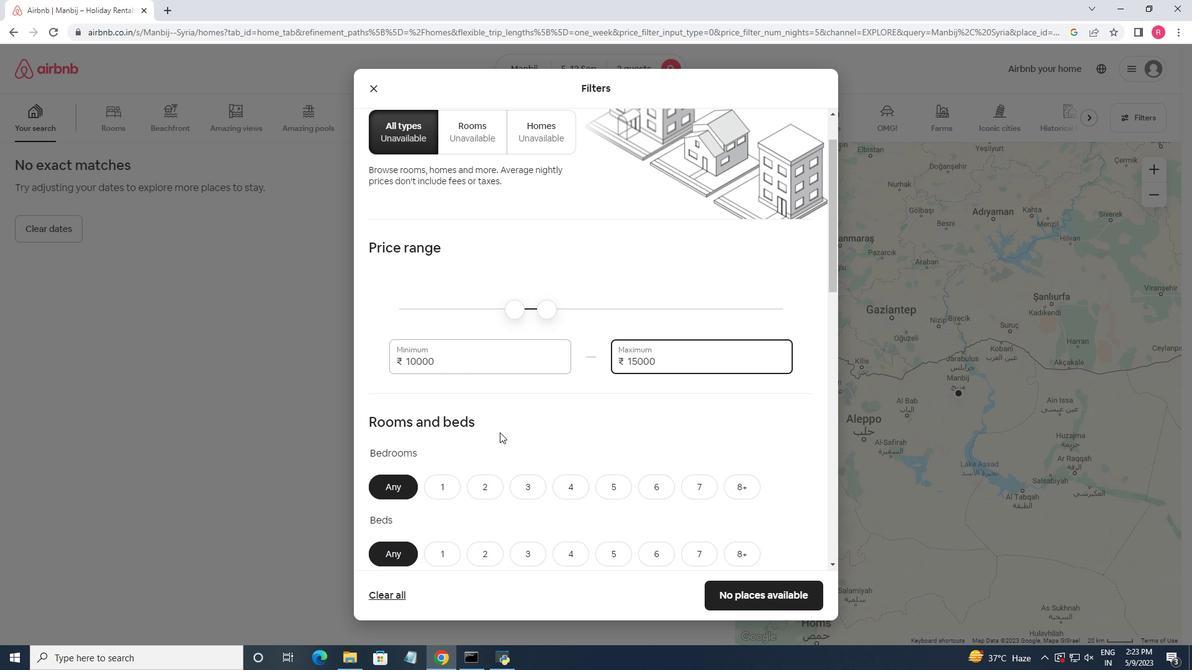
Action: Mouse scrolled (502, 453) with delta (0, 0)
Screenshot: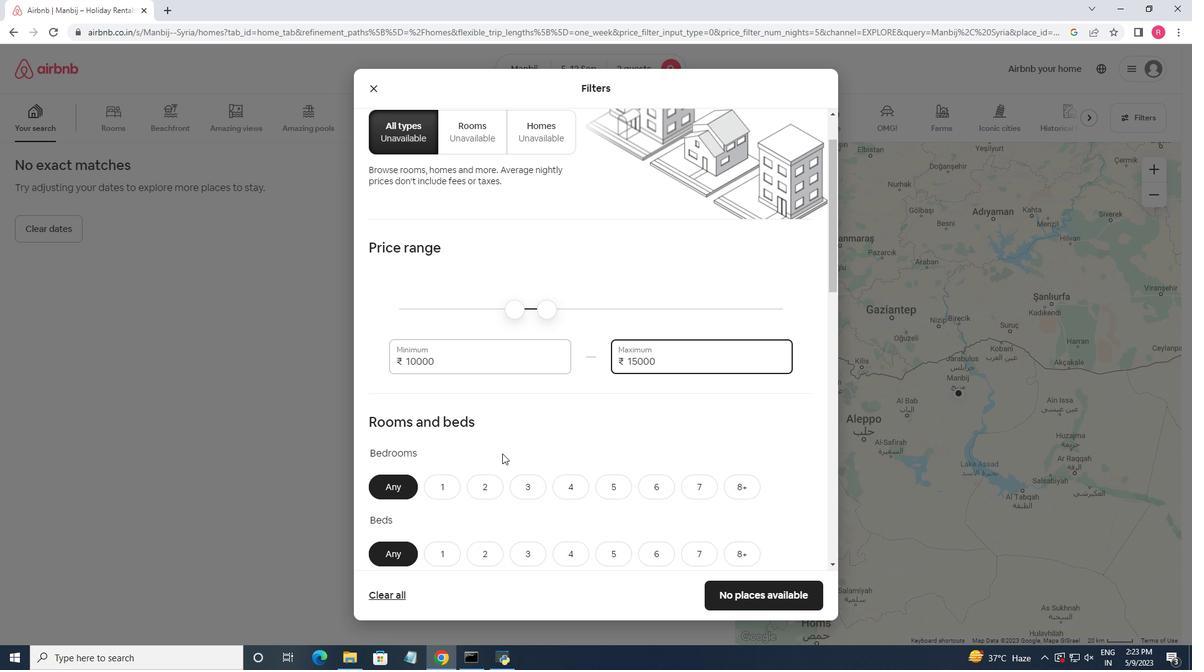 
Action: Mouse moved to (452, 423)
Screenshot: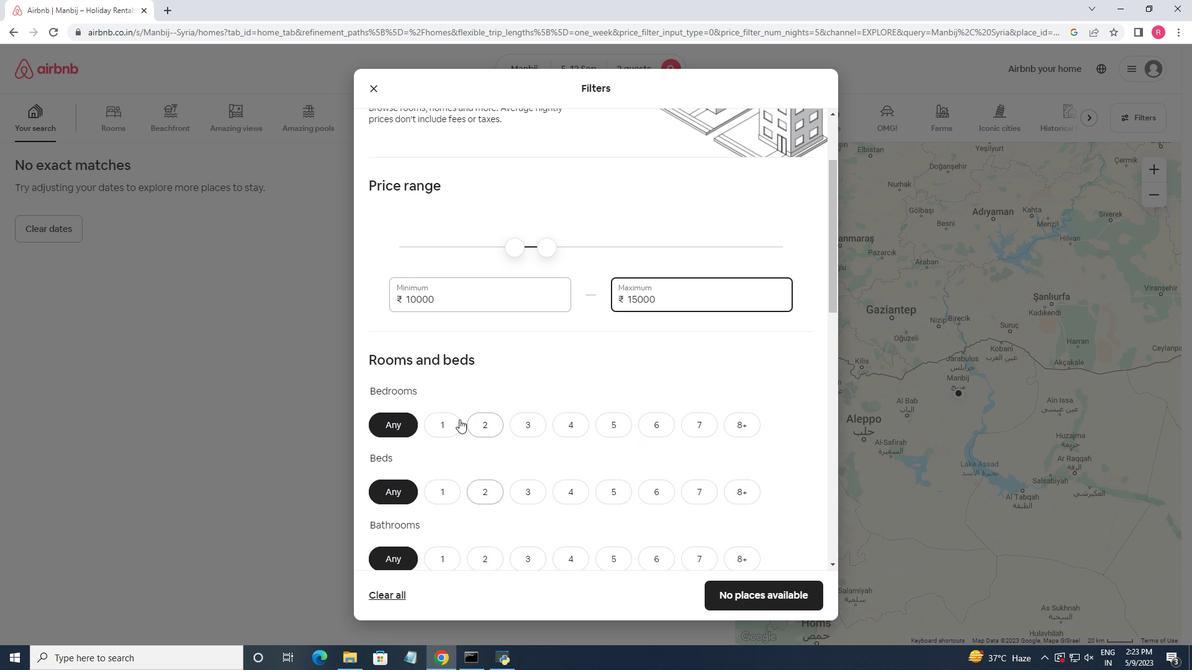
Action: Mouse pressed left at (452, 423)
Screenshot: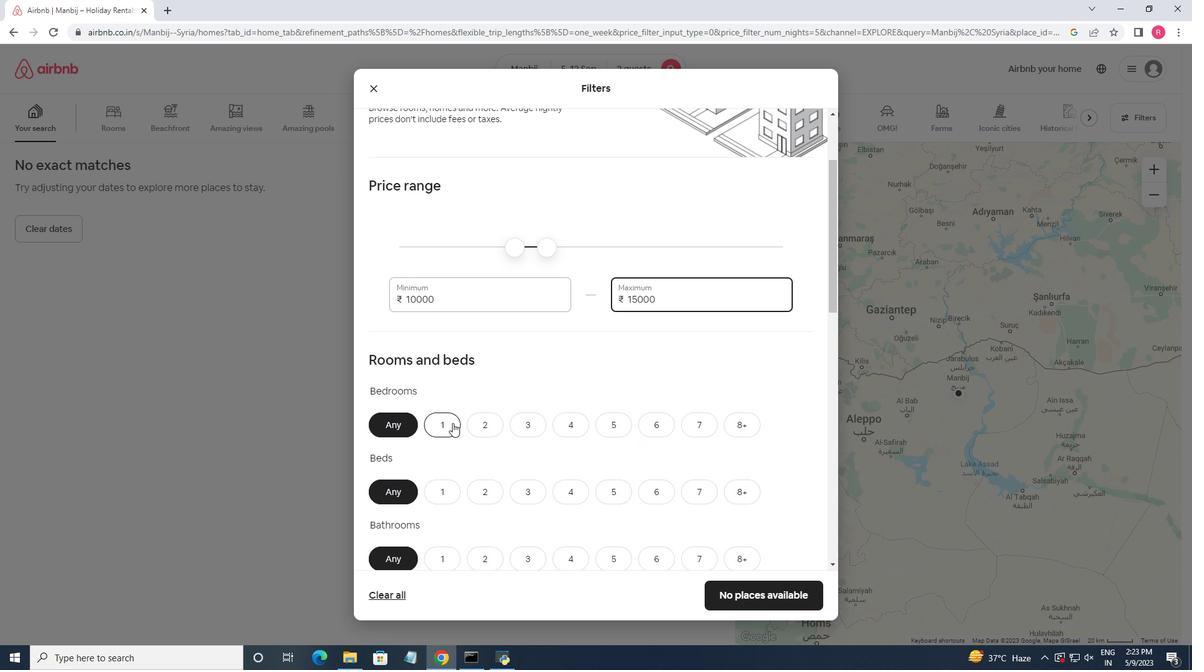 
Action: Mouse moved to (450, 486)
Screenshot: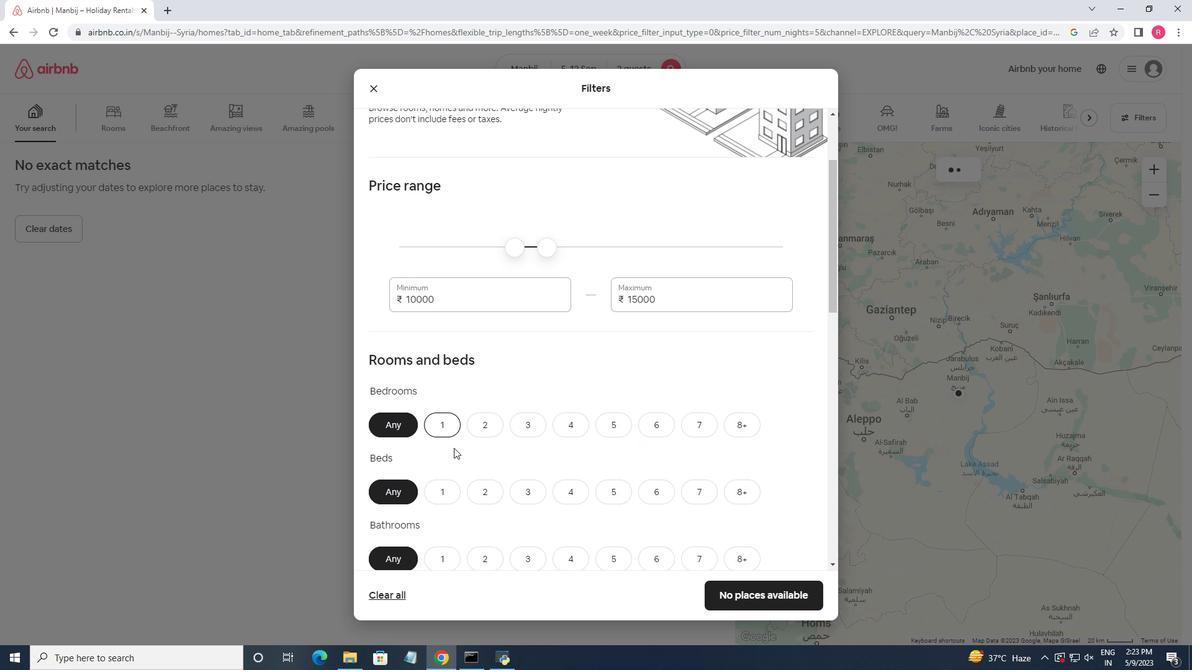 
Action: Mouse pressed left at (450, 486)
Screenshot: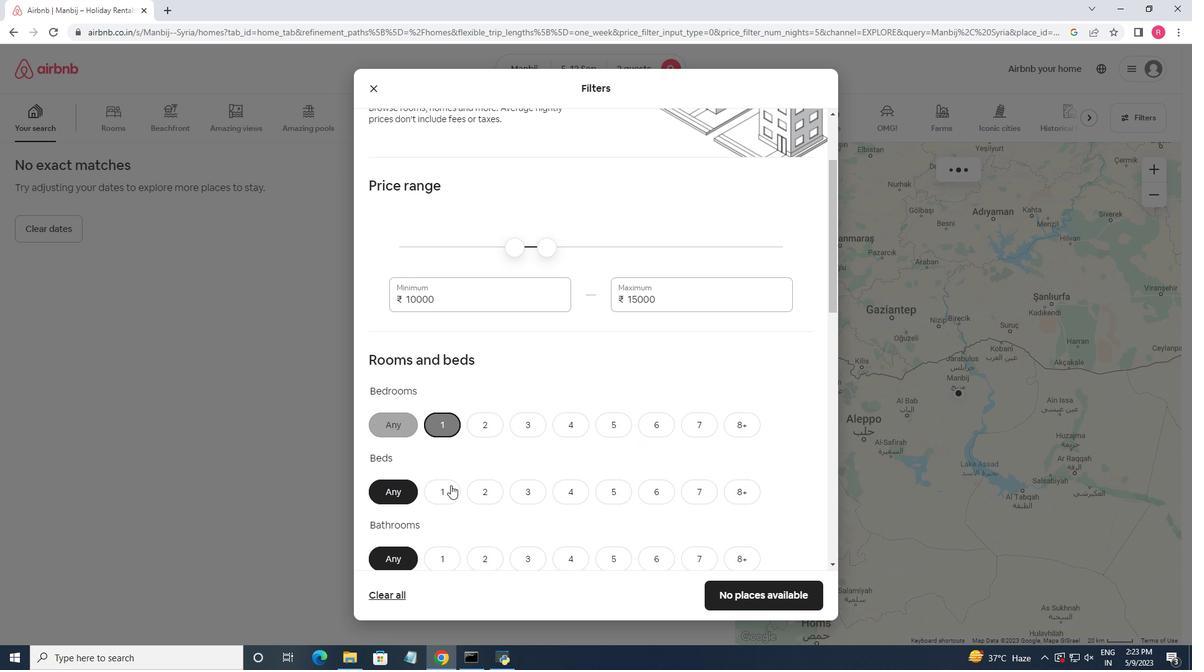 
Action: Mouse moved to (463, 477)
Screenshot: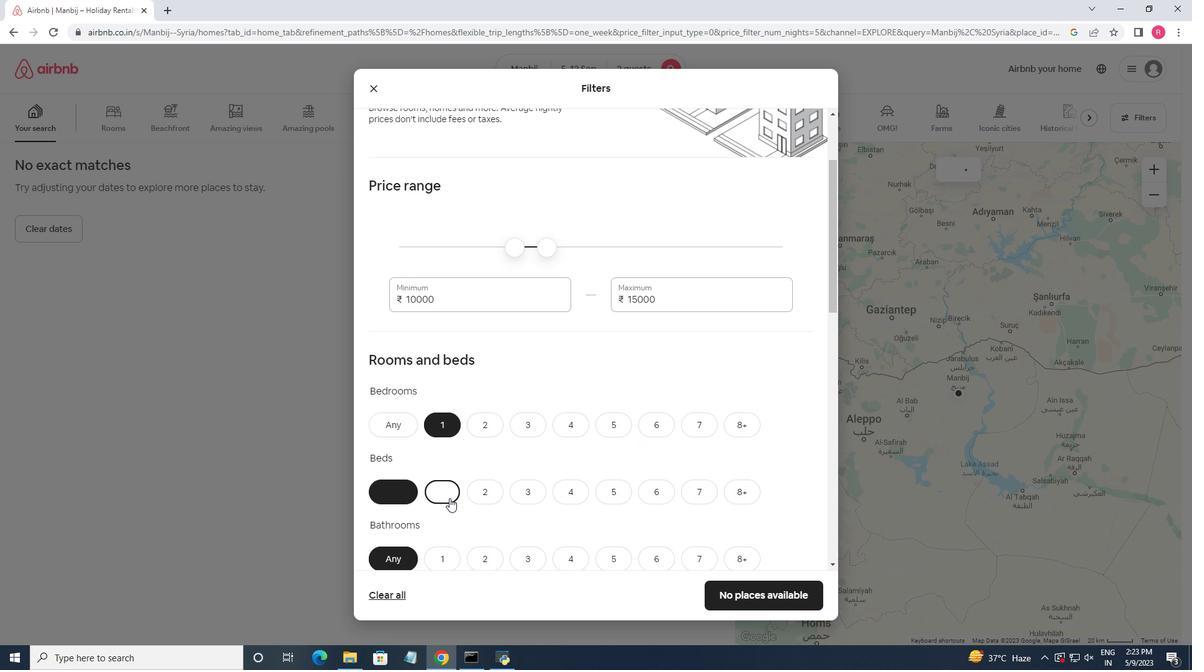 
Action: Mouse scrolled (463, 476) with delta (0, 0)
Screenshot: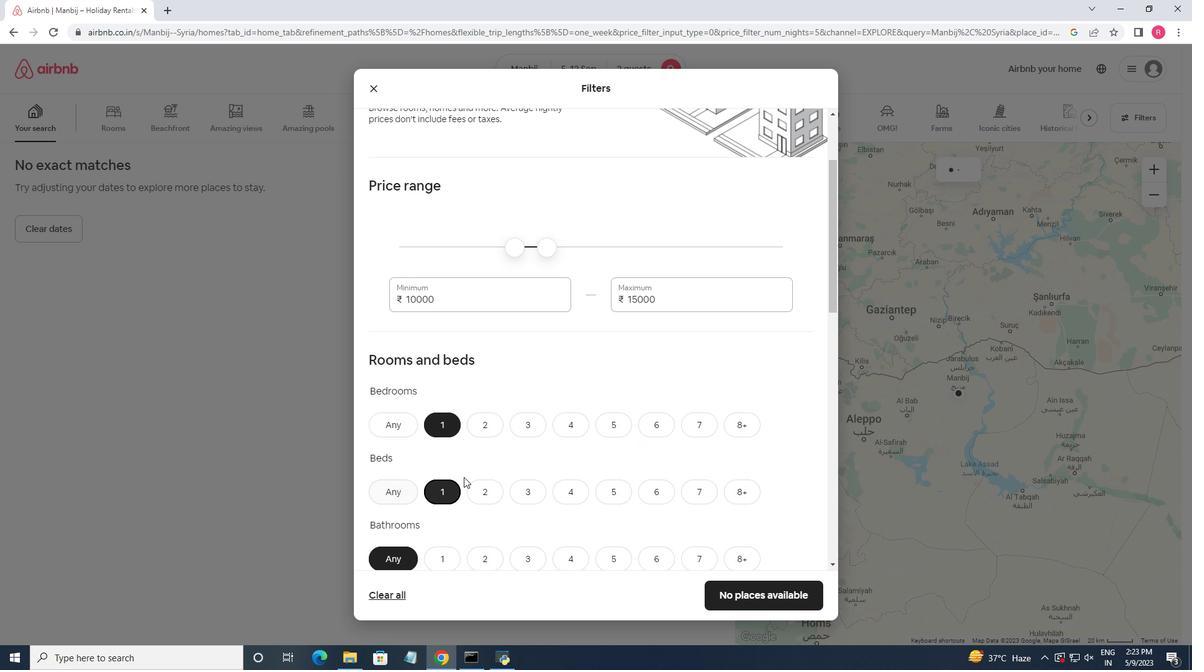 
Action: Mouse moved to (444, 496)
Screenshot: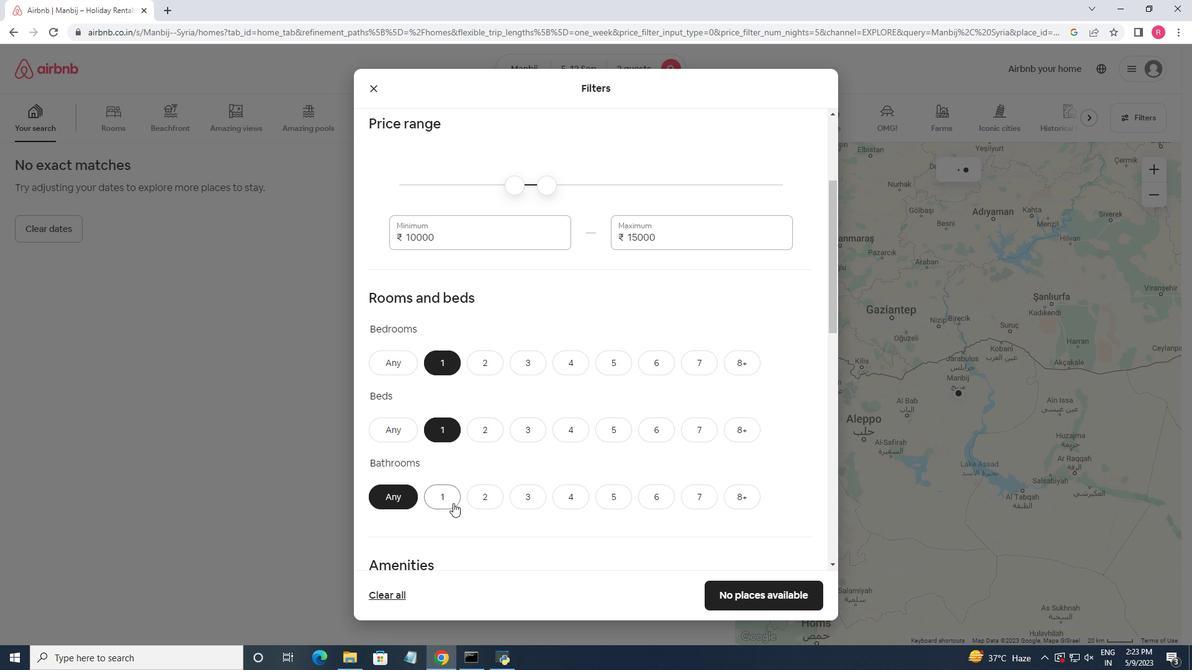 
Action: Mouse pressed left at (444, 496)
Screenshot: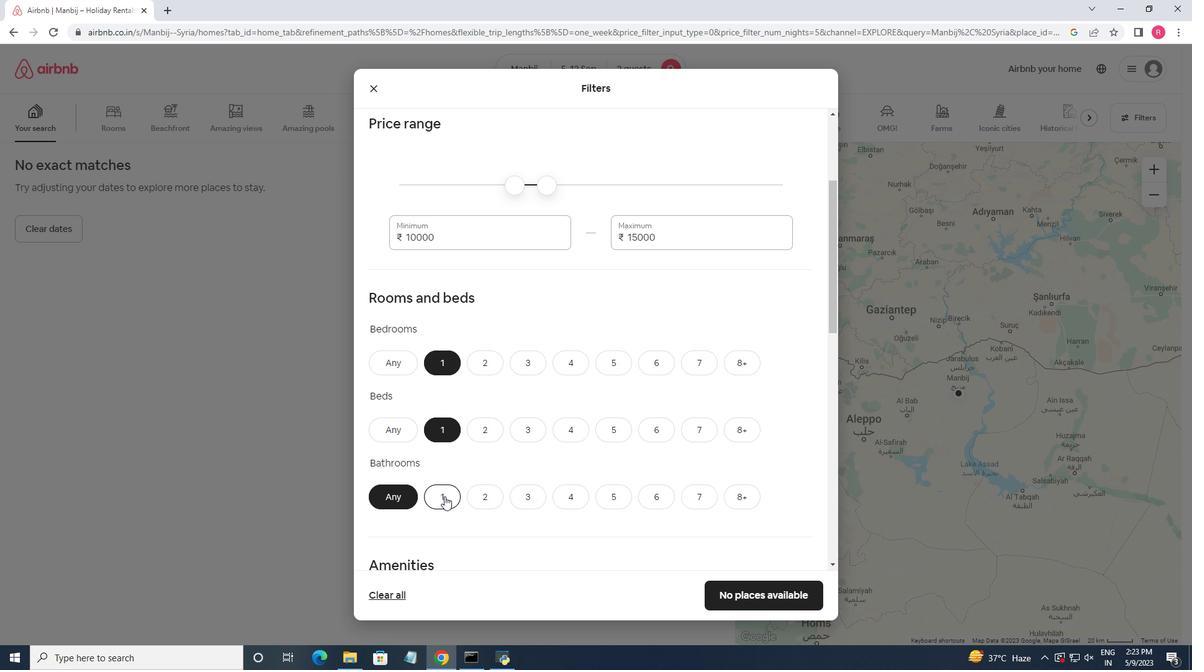 
Action: Mouse moved to (509, 460)
Screenshot: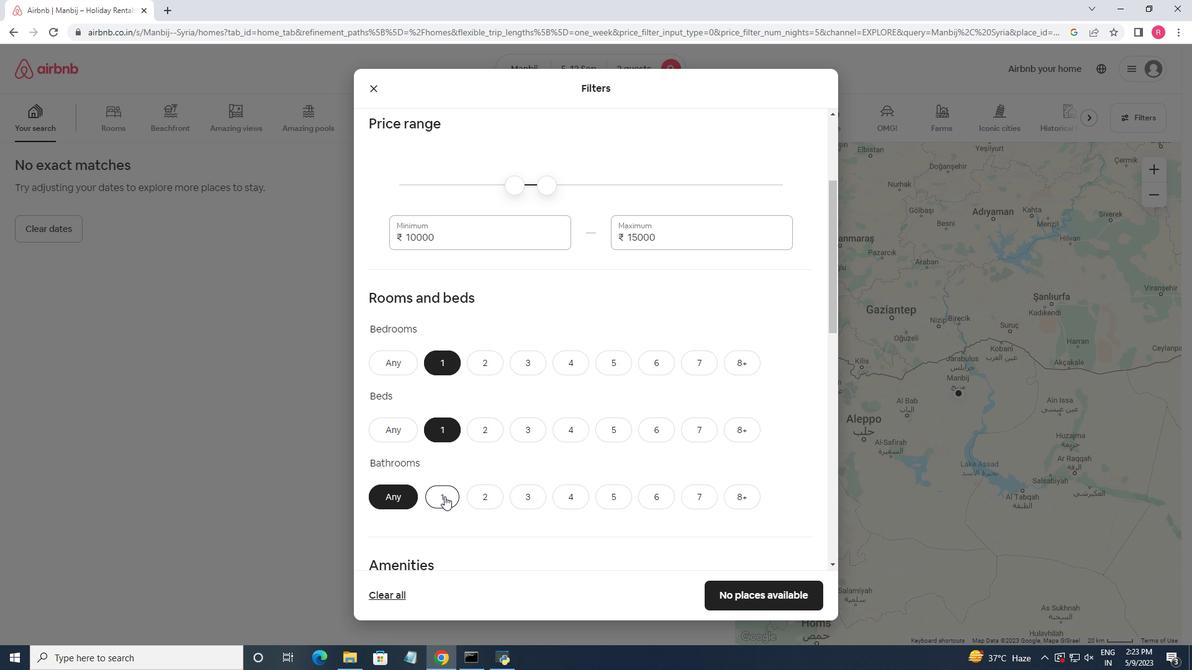 
Action: Mouse scrolled (509, 459) with delta (0, 0)
Screenshot: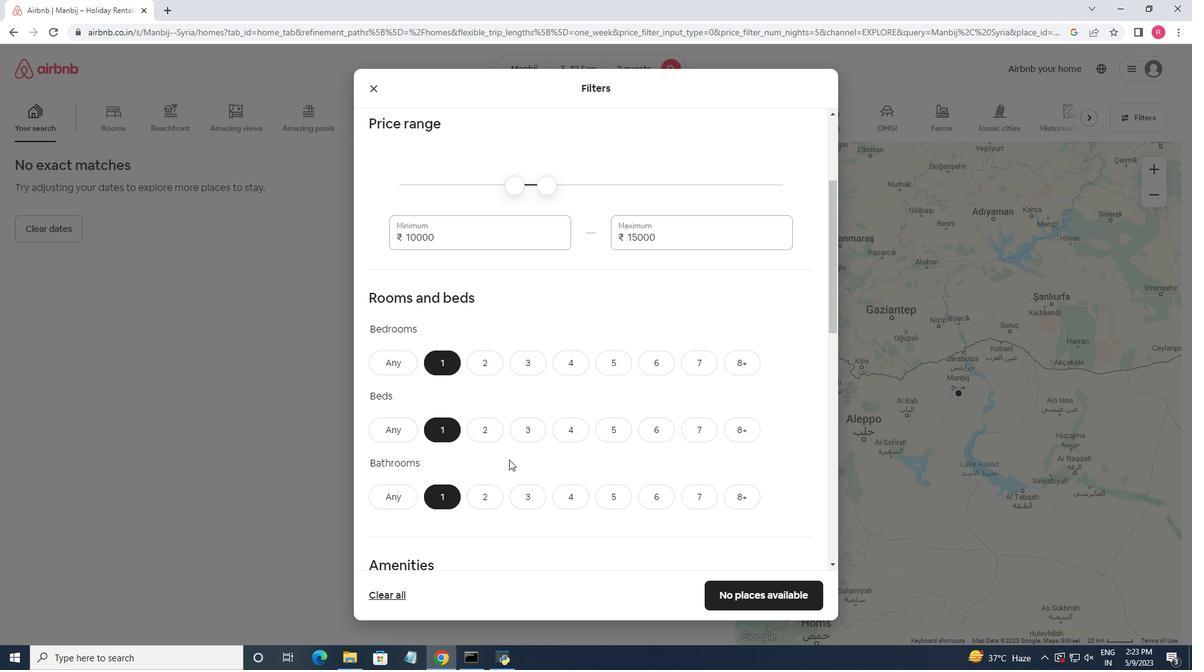 
Action: Mouse scrolled (509, 459) with delta (0, 0)
Screenshot: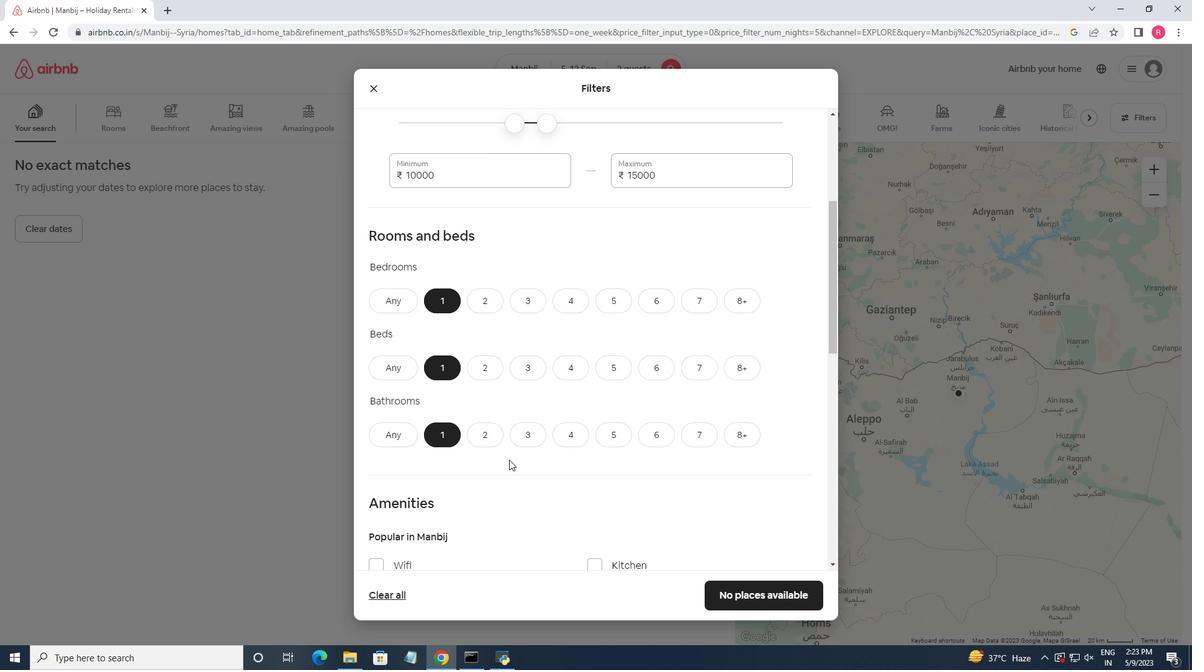 
Action: Mouse moved to (527, 471)
Screenshot: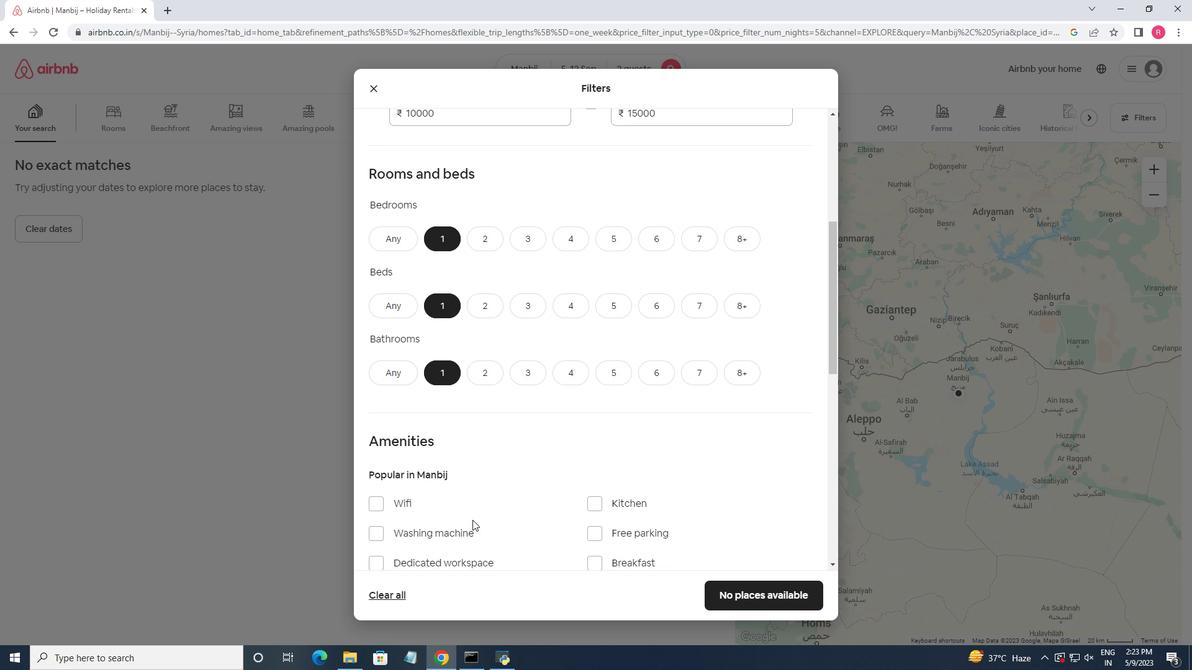 
Action: Mouse scrolled (527, 471) with delta (0, 0)
Screenshot: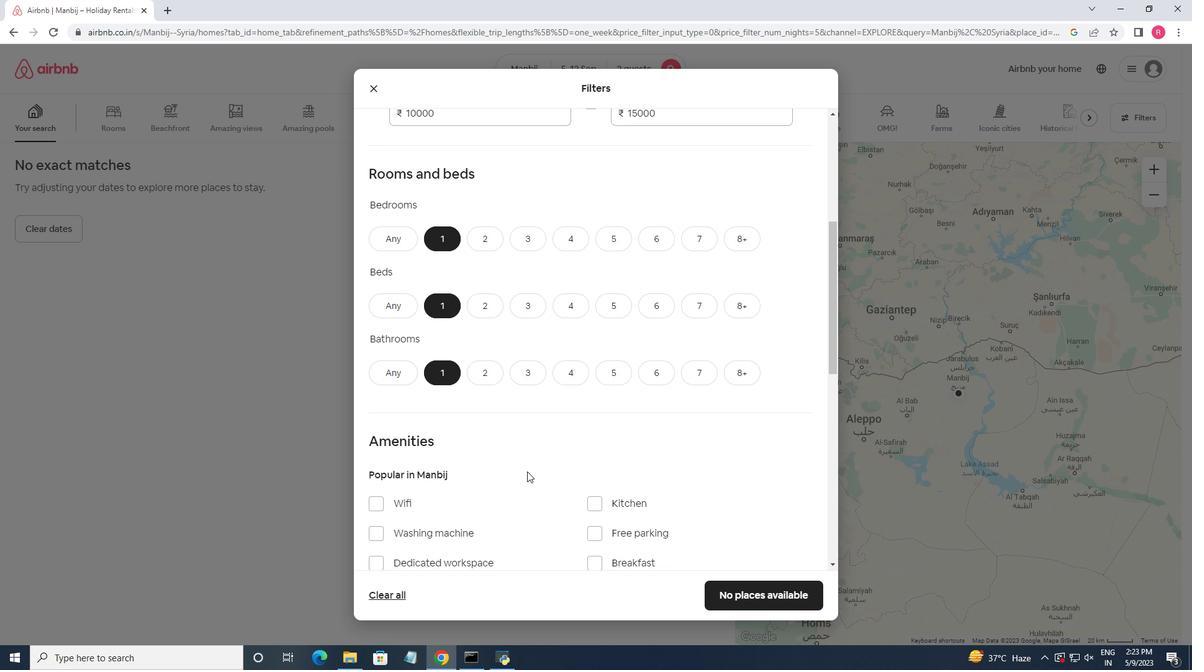 
Action: Mouse scrolled (527, 471) with delta (0, 0)
Screenshot: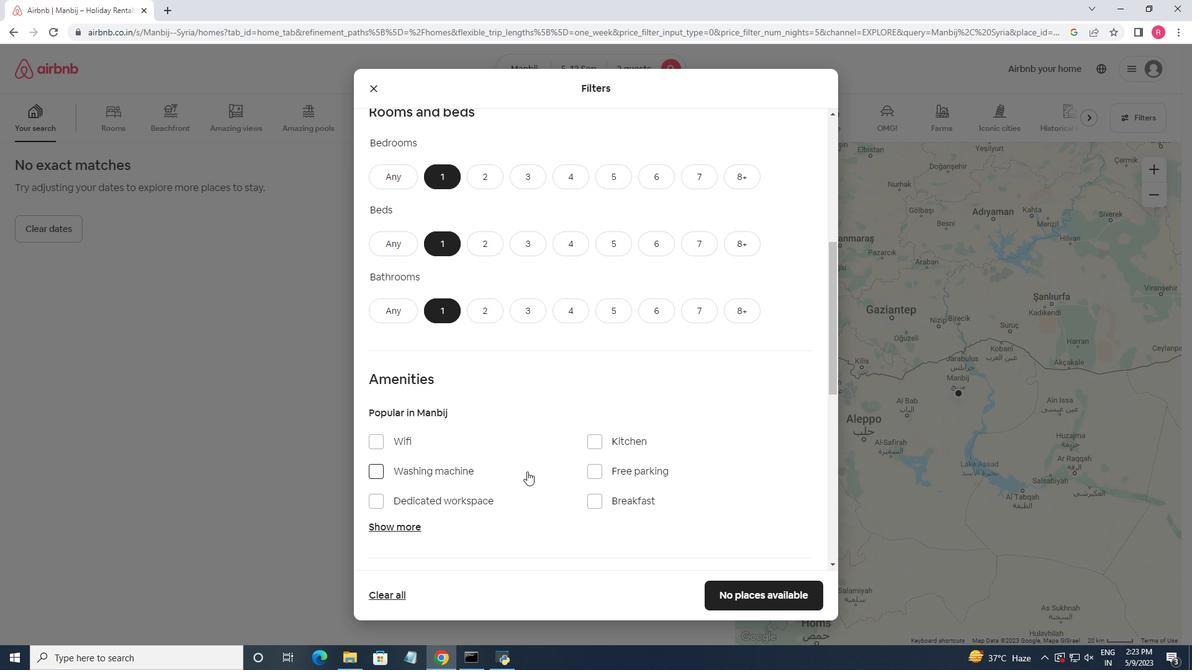 
Action: Mouse moved to (535, 467)
Screenshot: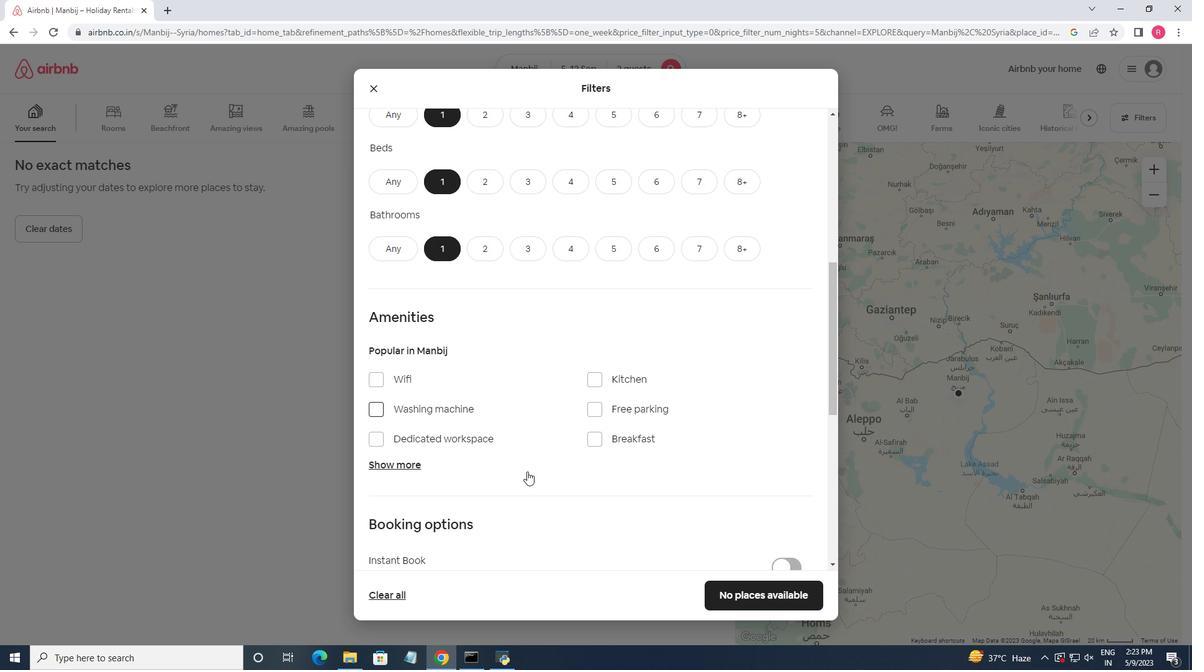 
Action: Mouse scrolled (535, 466) with delta (0, 0)
Screenshot: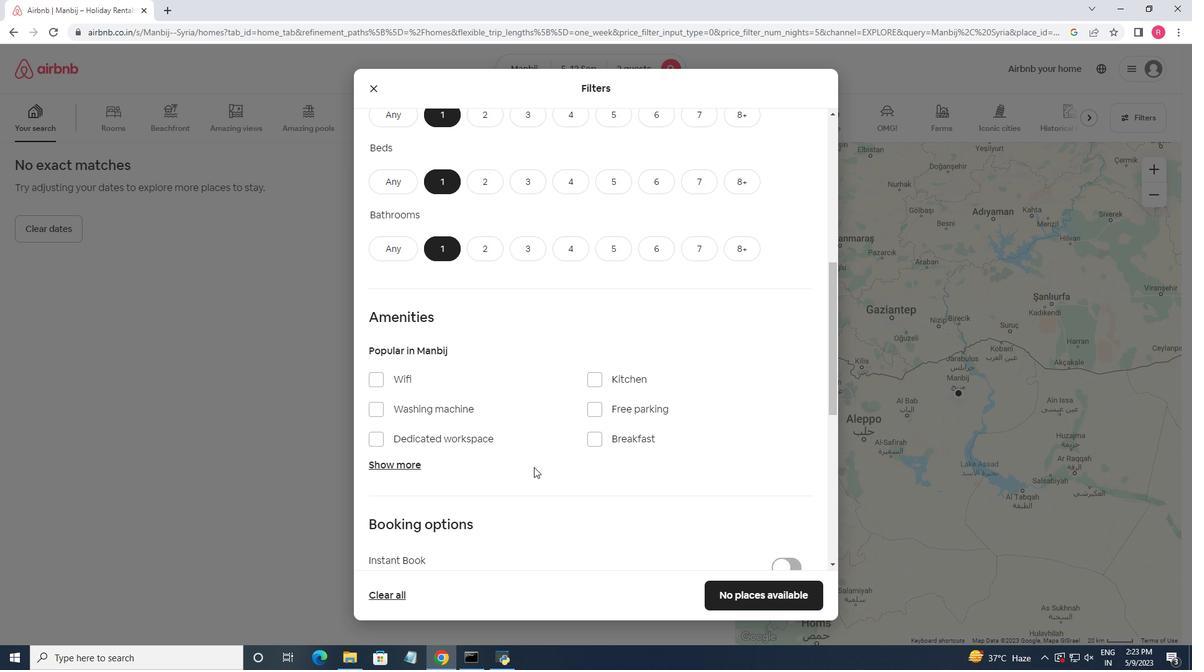 
Action: Mouse scrolled (535, 466) with delta (0, 0)
Screenshot: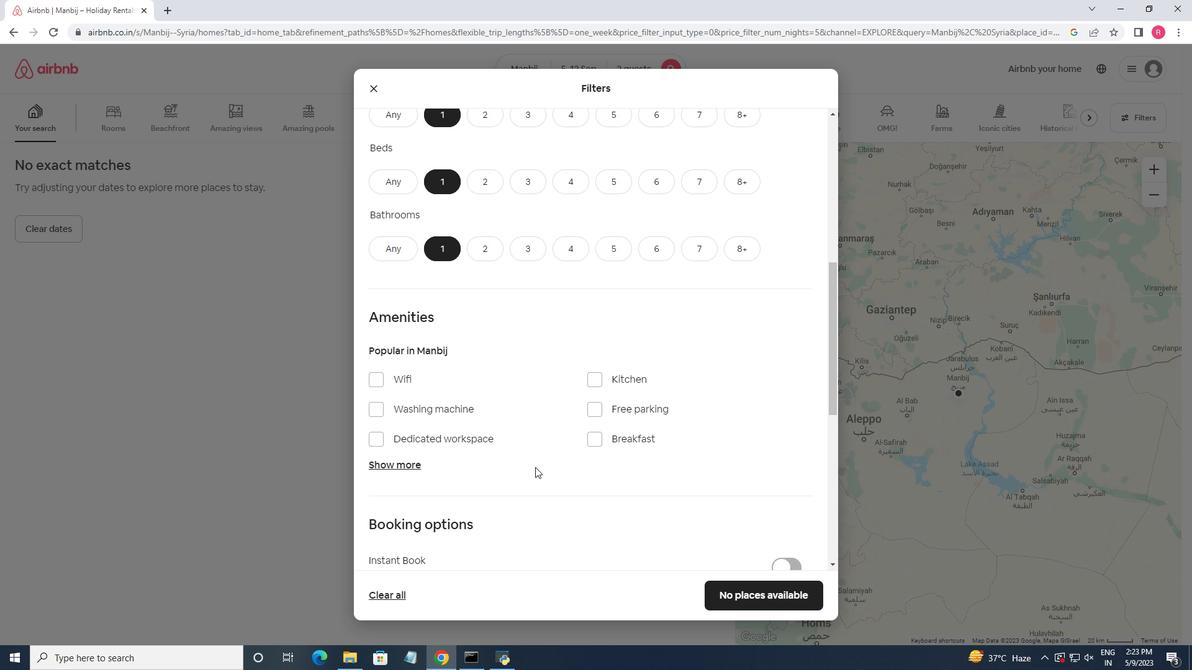 
Action: Mouse moved to (794, 484)
Screenshot: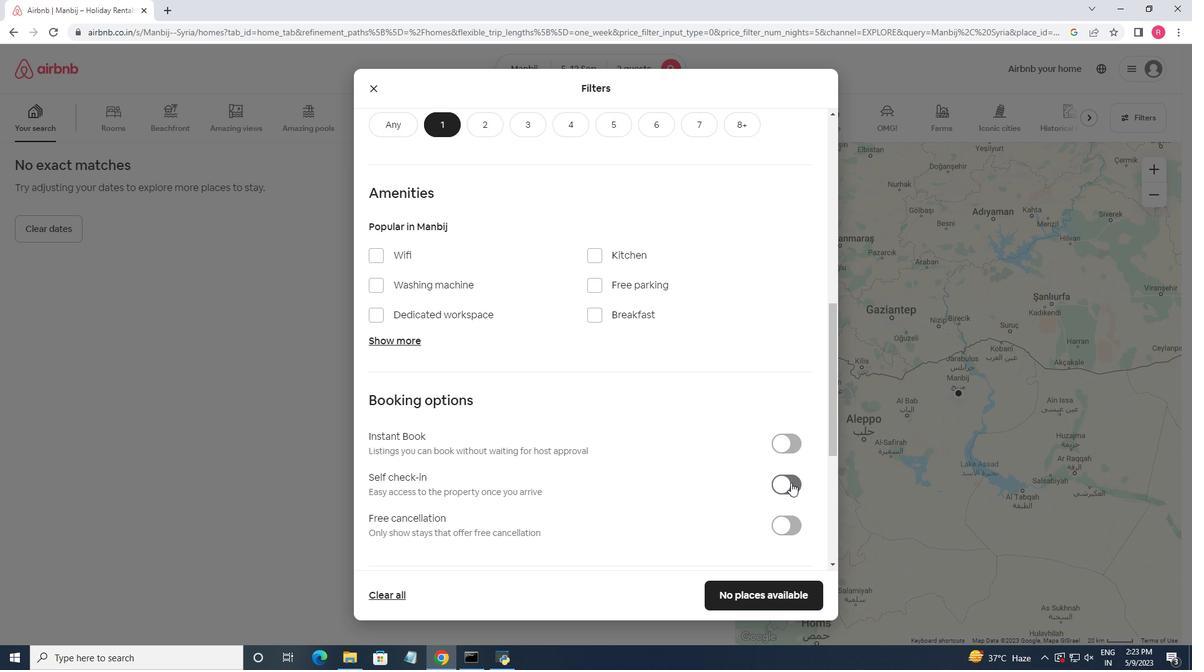 
Action: Mouse pressed left at (794, 484)
Screenshot: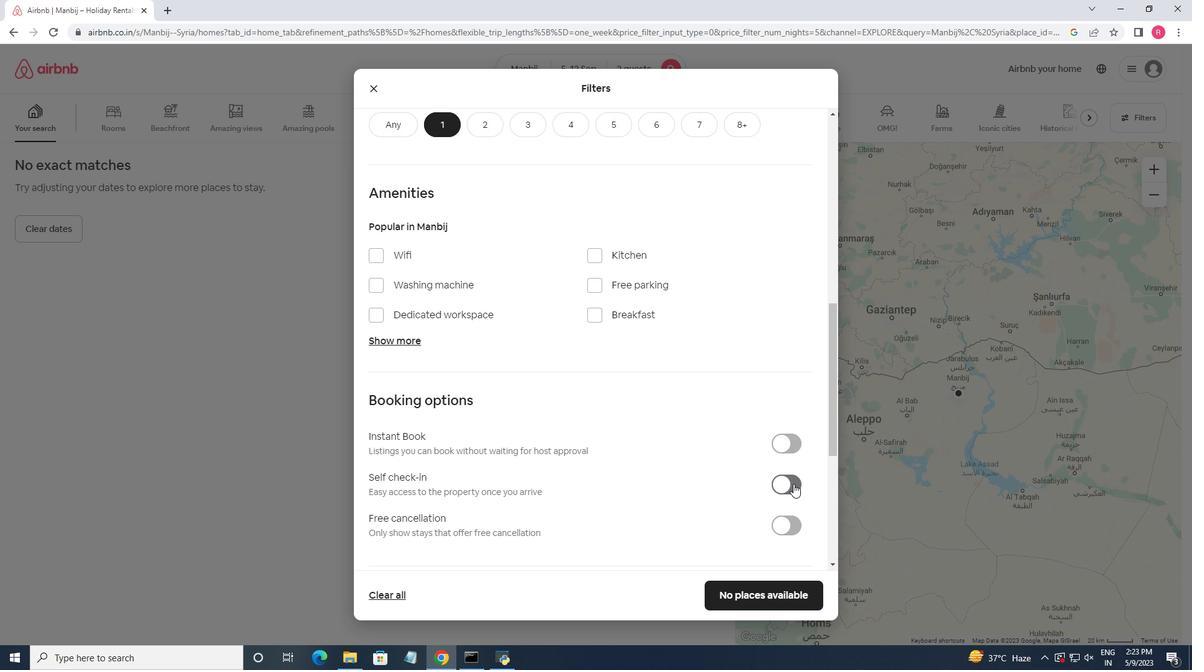 
Action: Mouse moved to (688, 431)
Screenshot: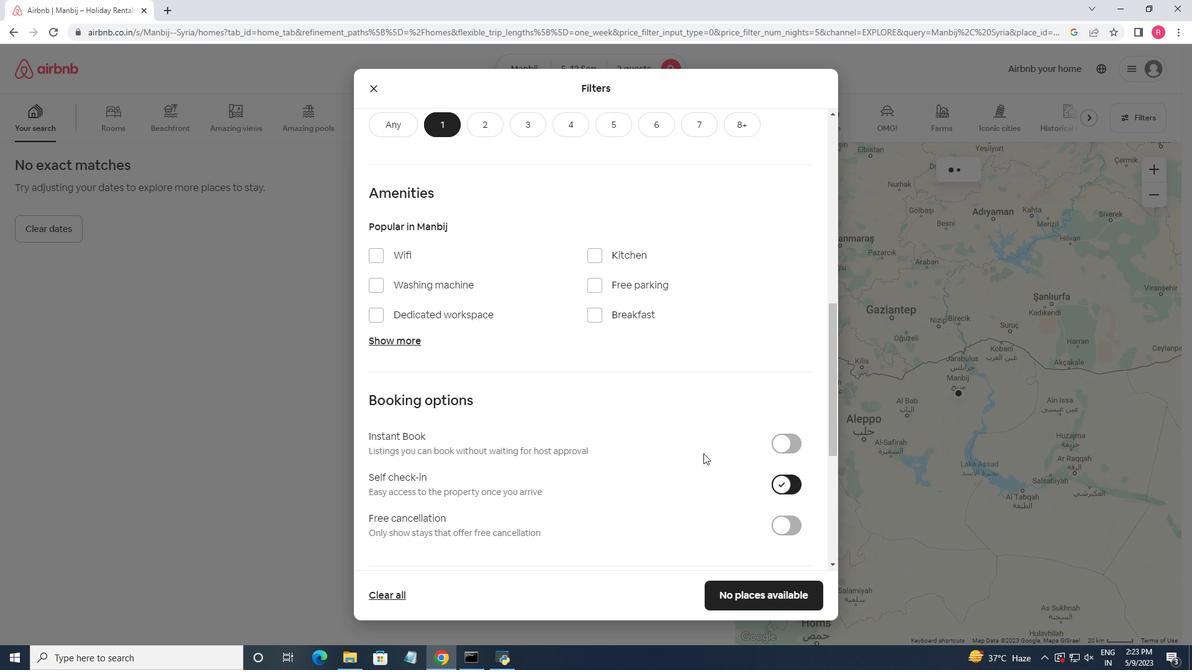 
Action: Mouse scrolled (688, 430) with delta (0, 0)
Screenshot: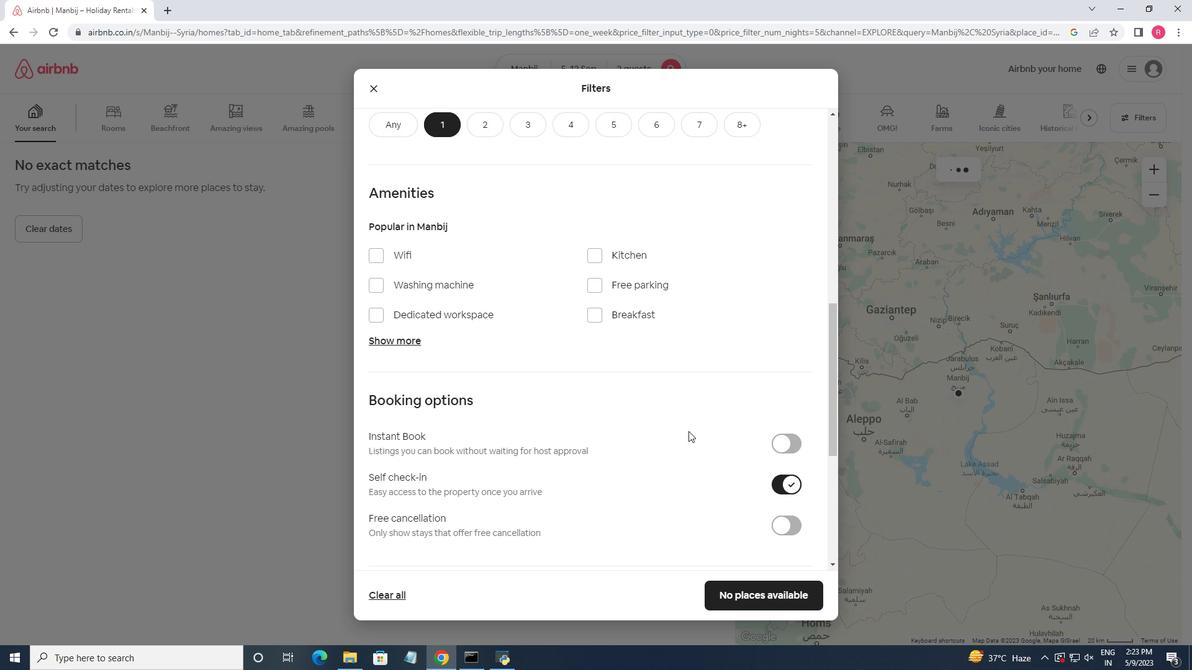 
Action: Mouse scrolled (688, 430) with delta (0, 0)
Screenshot: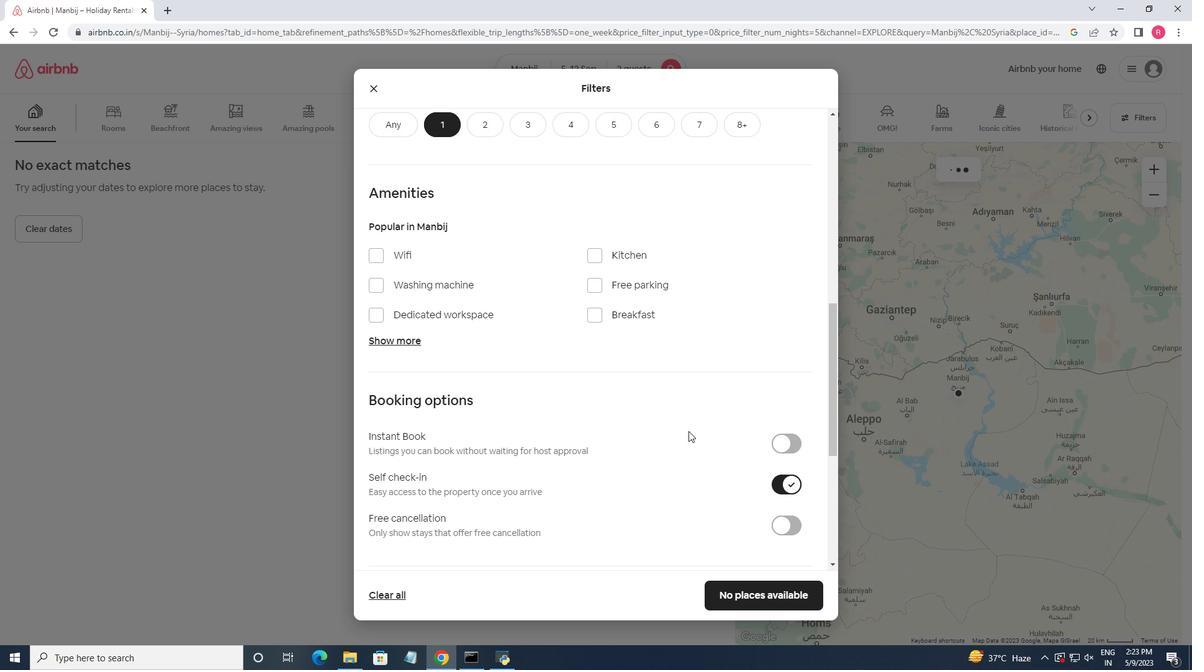 
Action: Mouse scrolled (688, 430) with delta (0, 0)
Screenshot: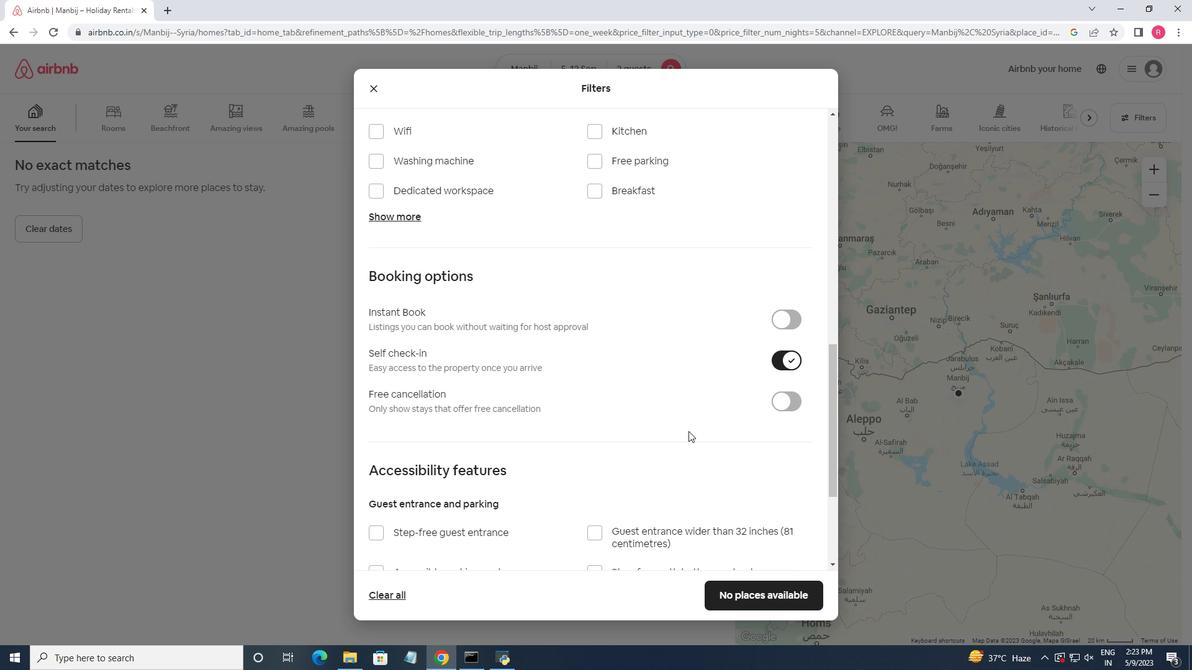 
Action: Mouse scrolled (688, 430) with delta (0, 0)
Screenshot: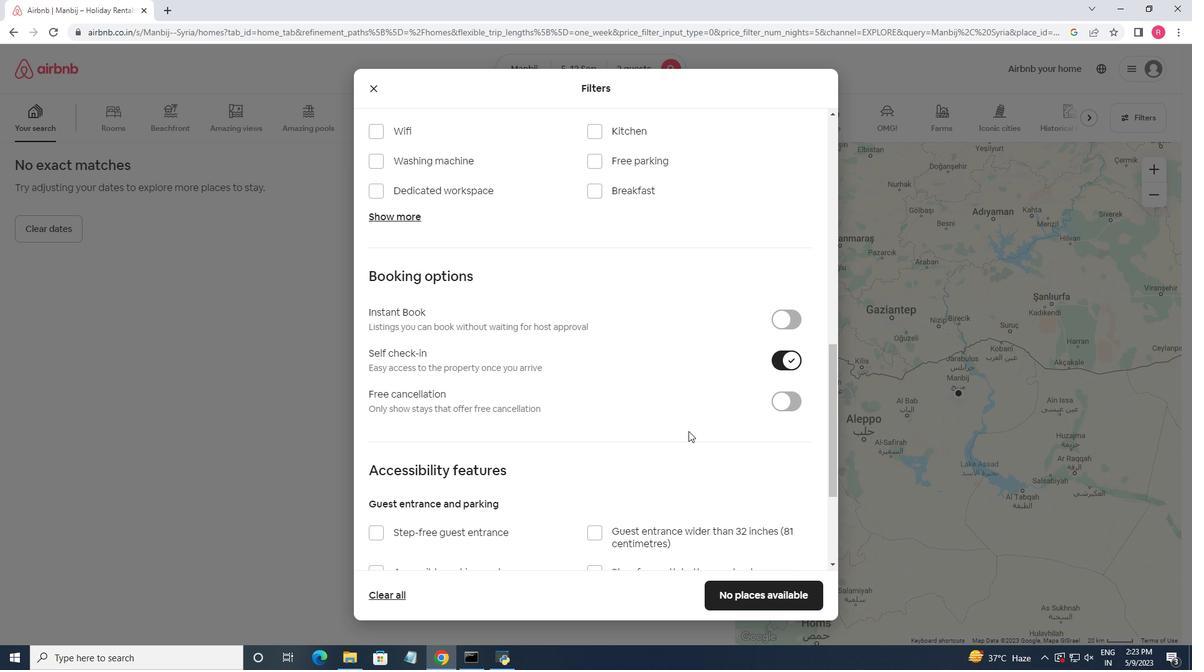 
Action: Mouse scrolled (688, 430) with delta (0, 0)
Screenshot: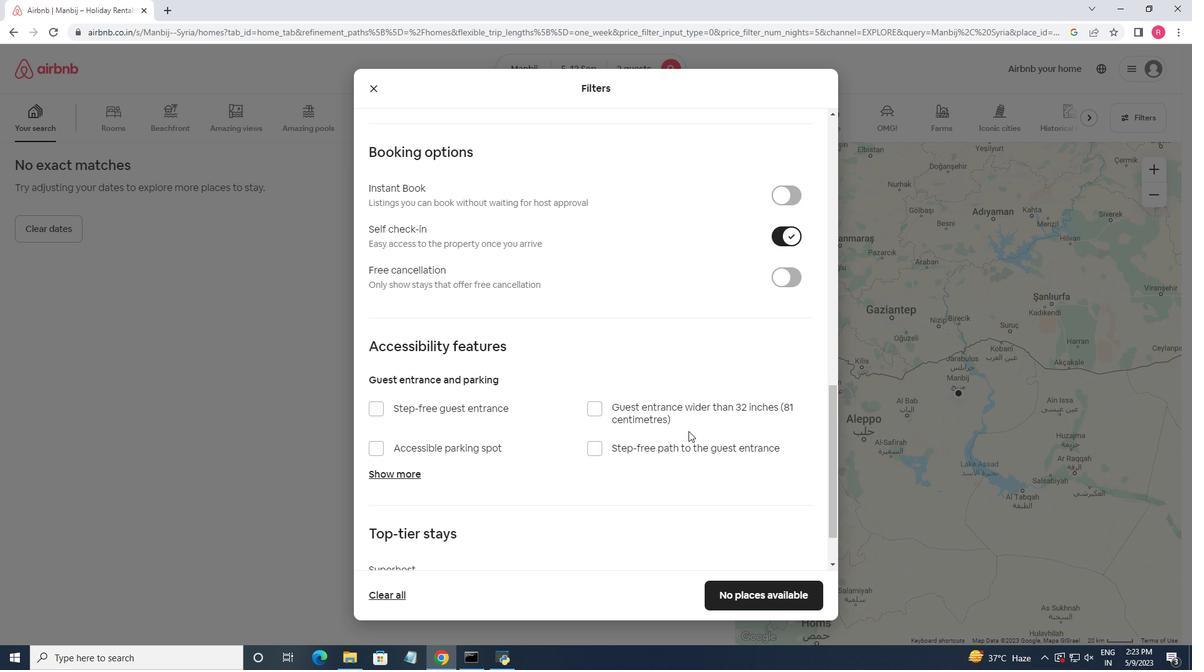 
Action: Mouse scrolled (688, 430) with delta (0, 0)
Screenshot: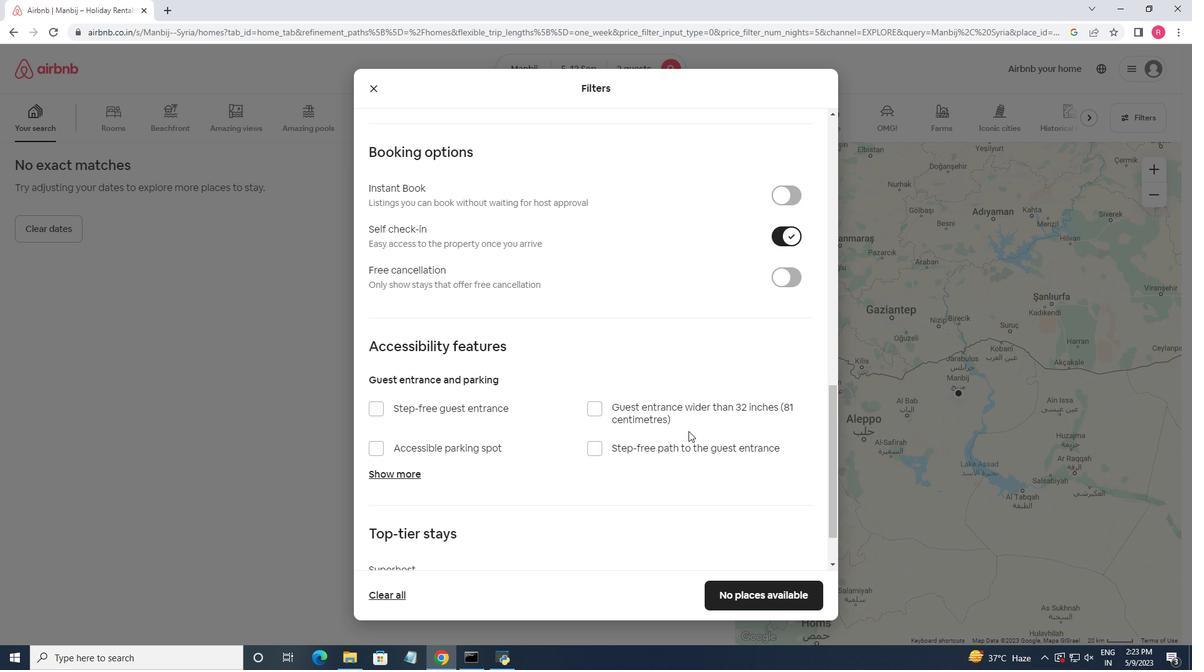 
Action: Mouse moved to (687, 430)
Screenshot: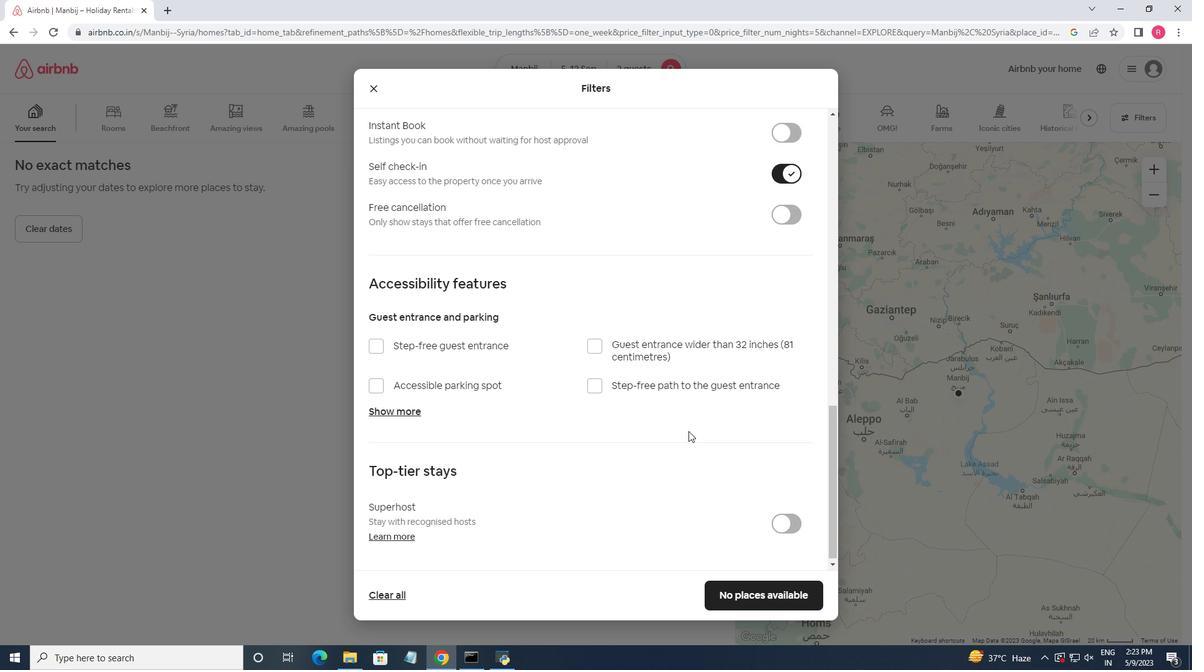 
Action: Mouse scrolled (687, 430) with delta (0, 0)
Screenshot: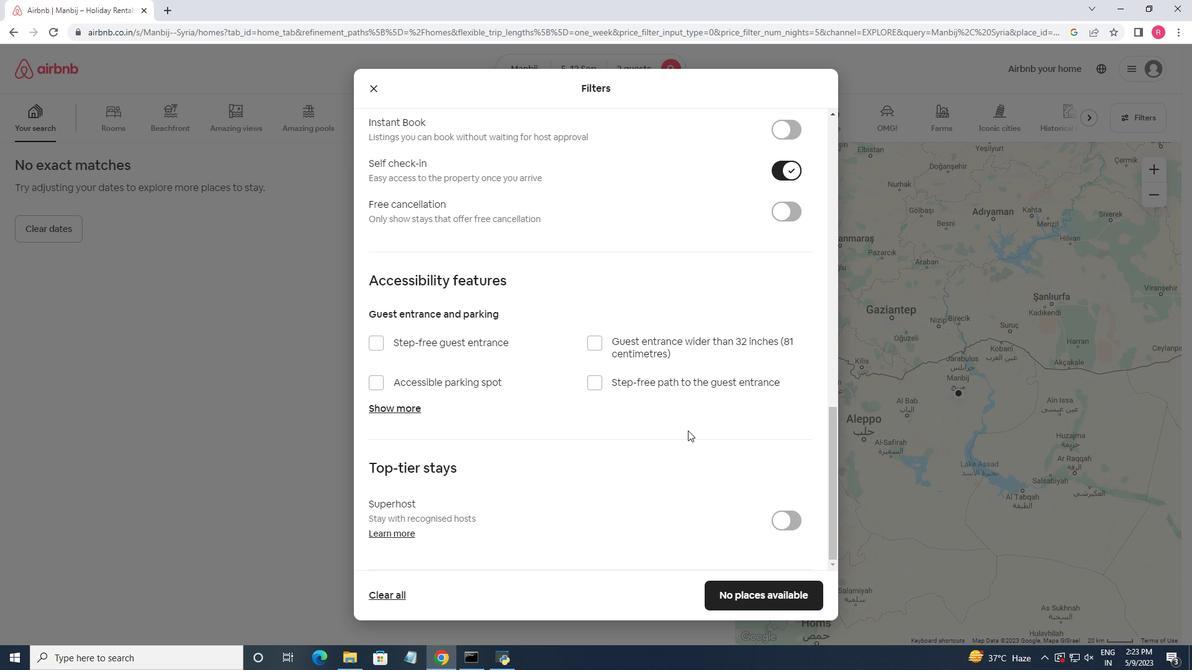 
Action: Mouse scrolled (687, 430) with delta (0, 0)
Screenshot: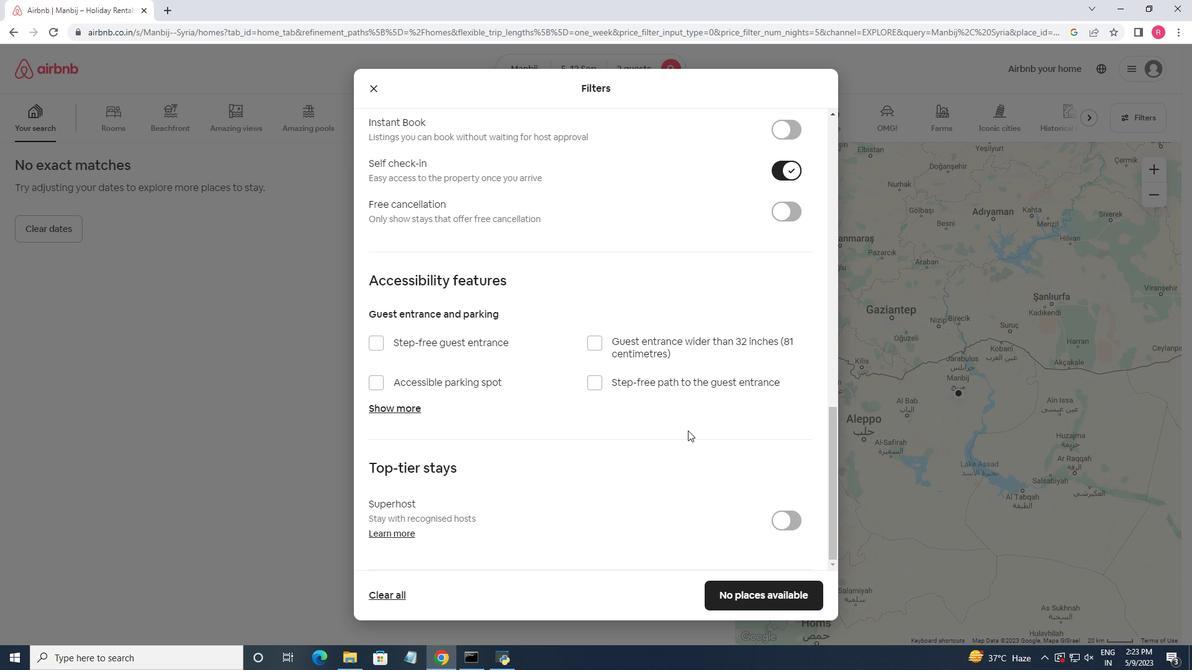 
Action: Mouse moved to (779, 599)
Screenshot: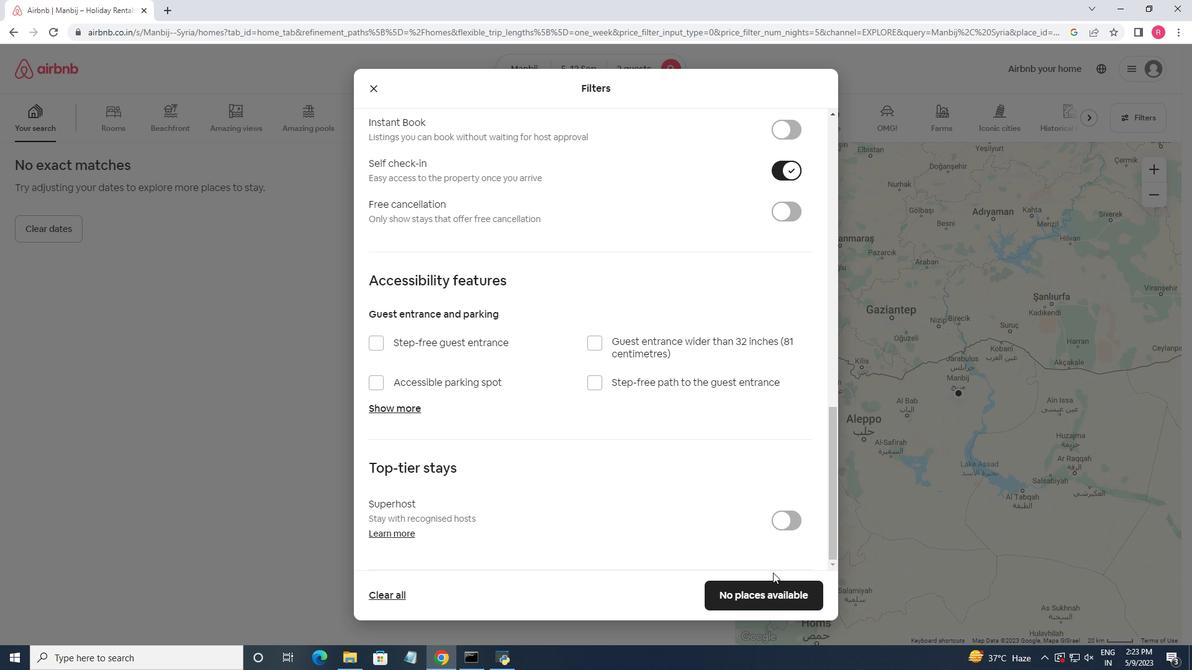 
Action: Mouse pressed left at (779, 599)
Screenshot: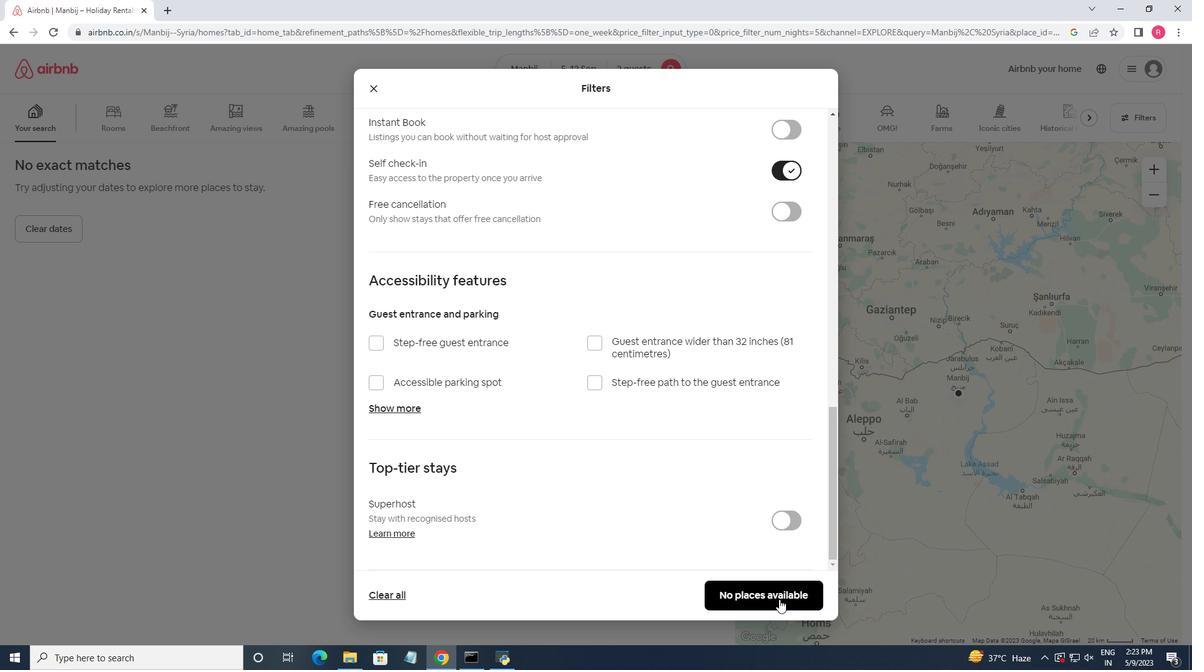 
